 Task: Select the js-profile-visualizer.cpu-profile.table in the default binary editor.
Action: Mouse moved to (50, 635)
Screenshot: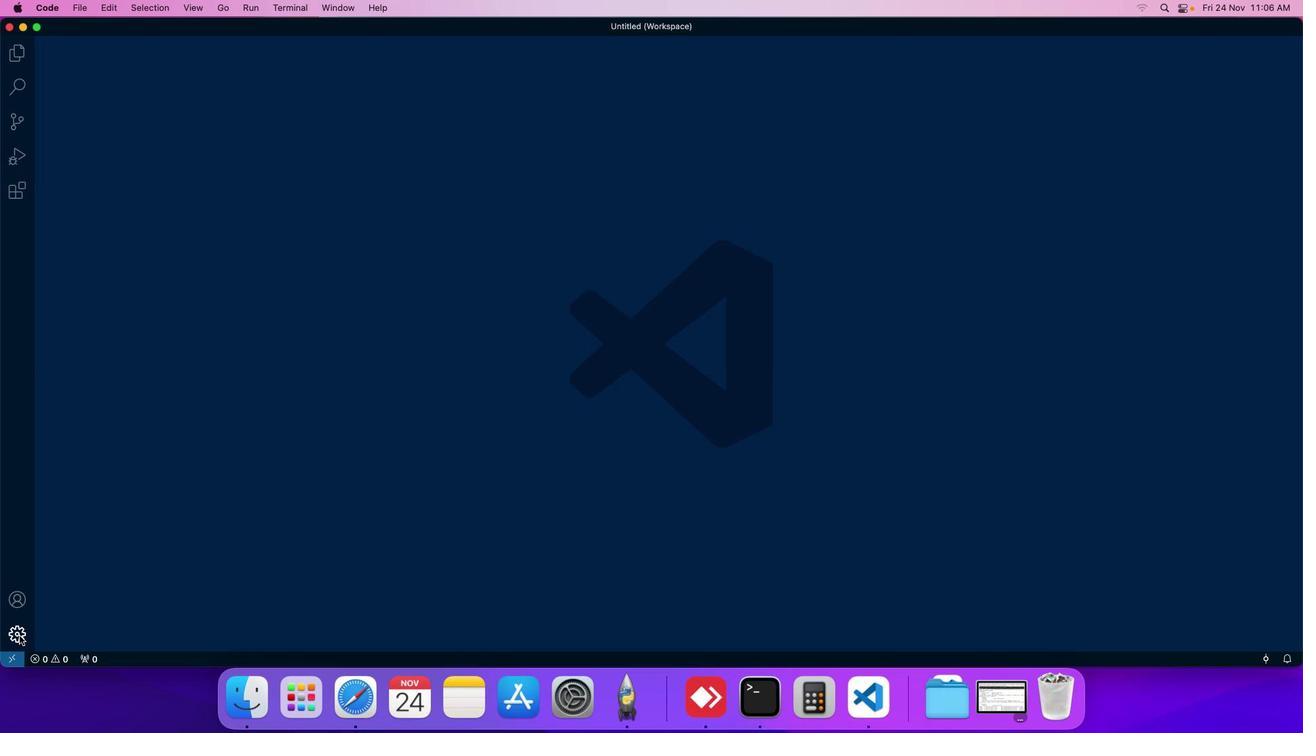 
Action: Mouse pressed left at (50, 635)
Screenshot: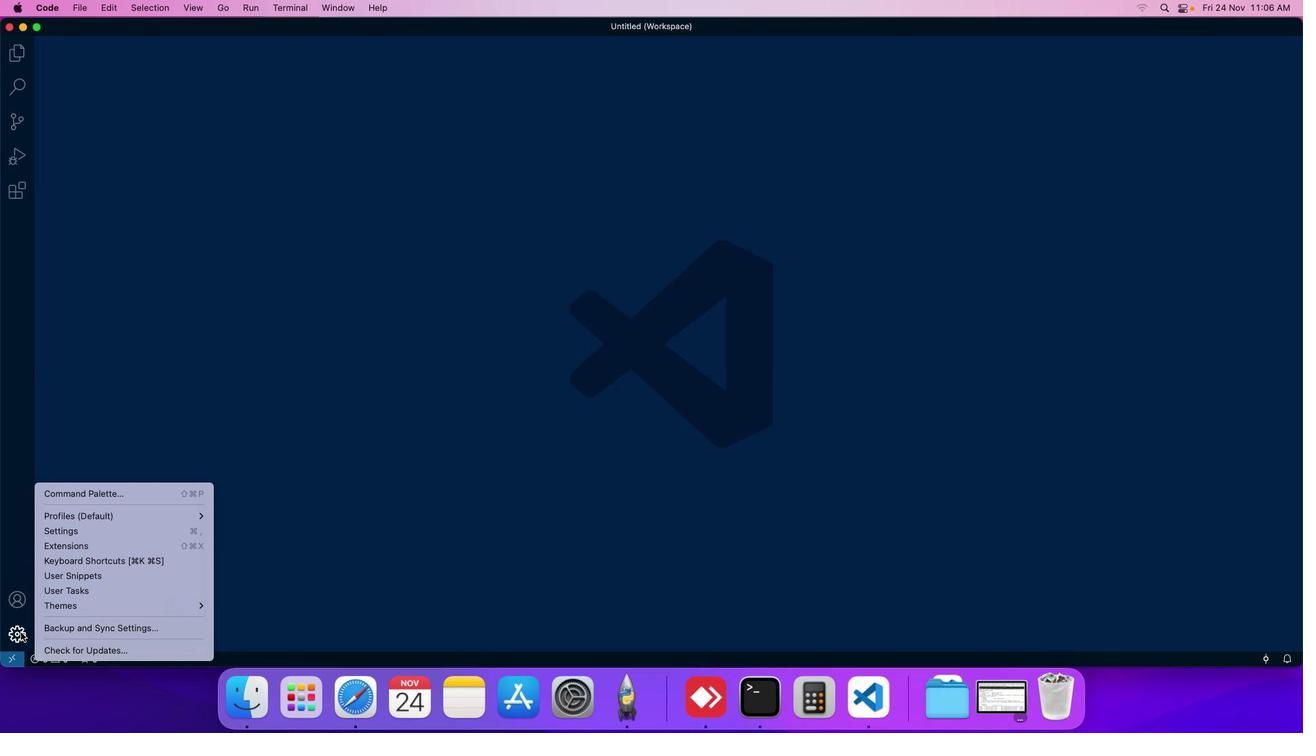 
Action: Mouse moved to (97, 541)
Screenshot: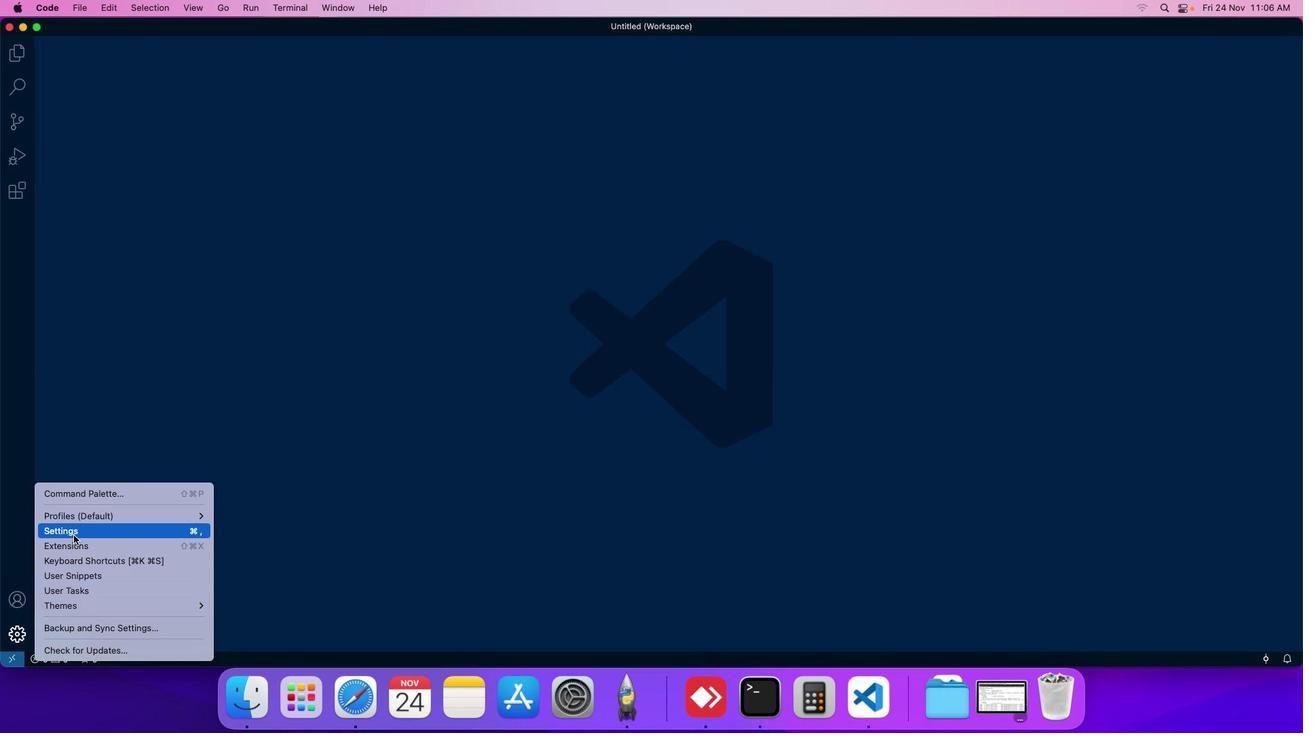 
Action: Mouse pressed left at (97, 541)
Screenshot: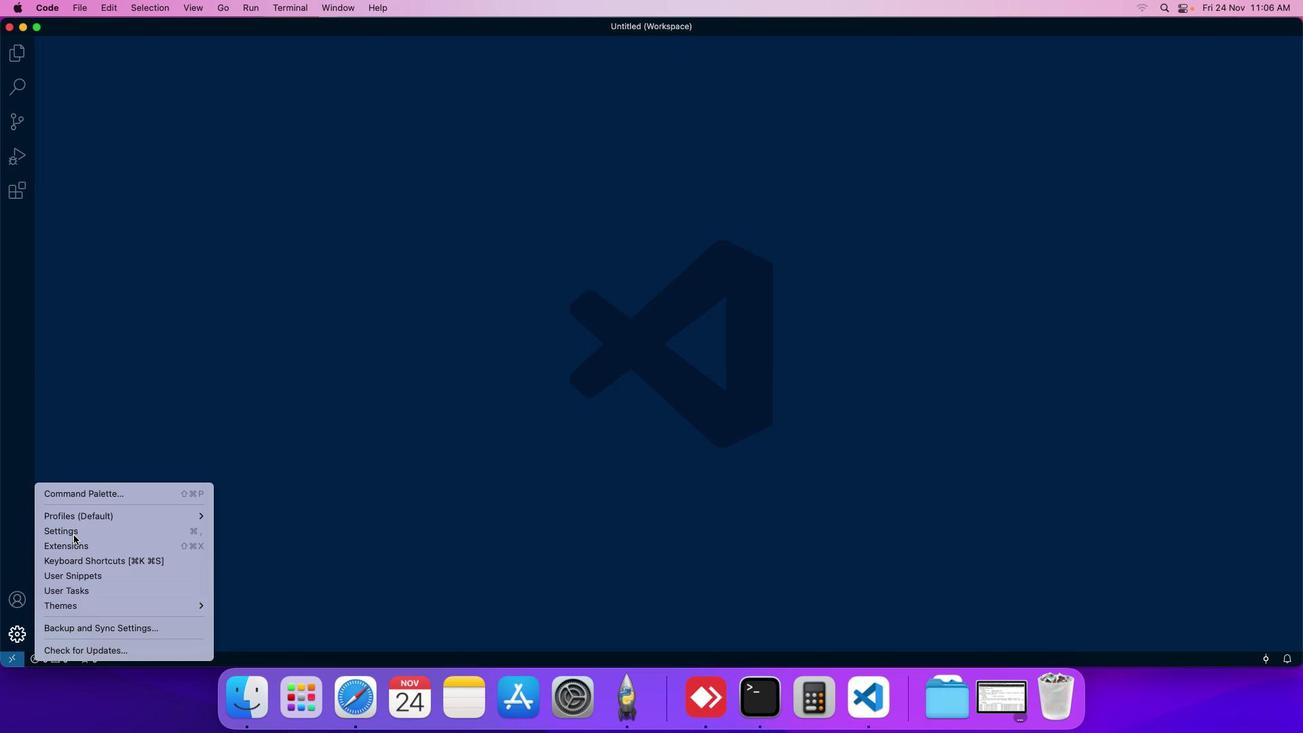 
Action: Mouse moved to (304, 198)
Screenshot: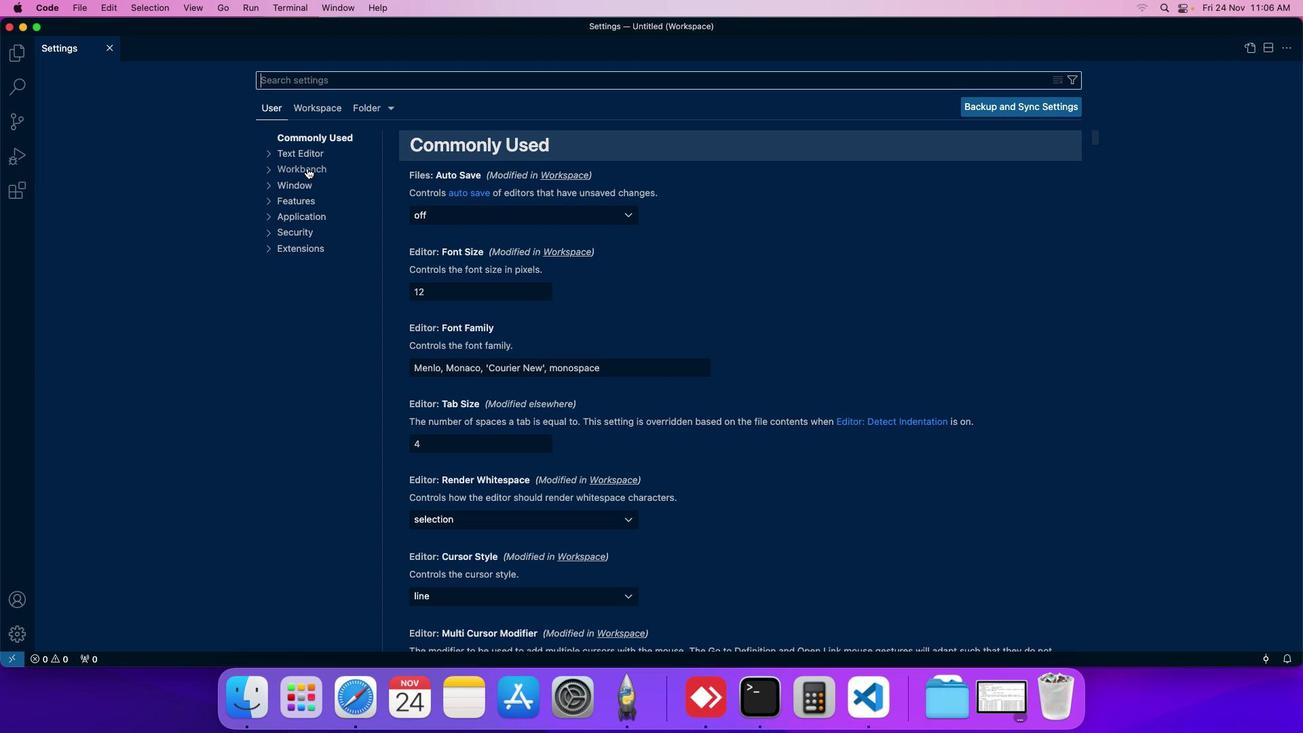 
Action: Mouse pressed left at (304, 198)
Screenshot: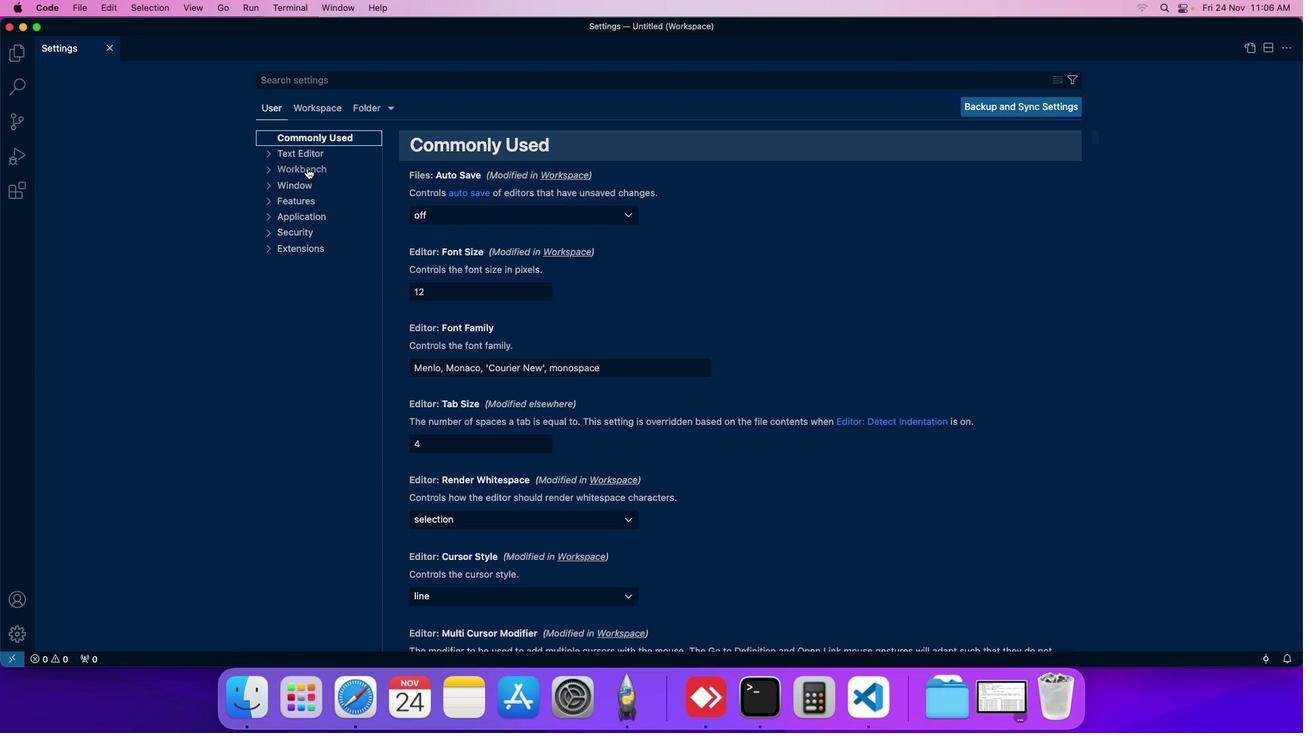 
Action: Mouse moved to (310, 241)
Screenshot: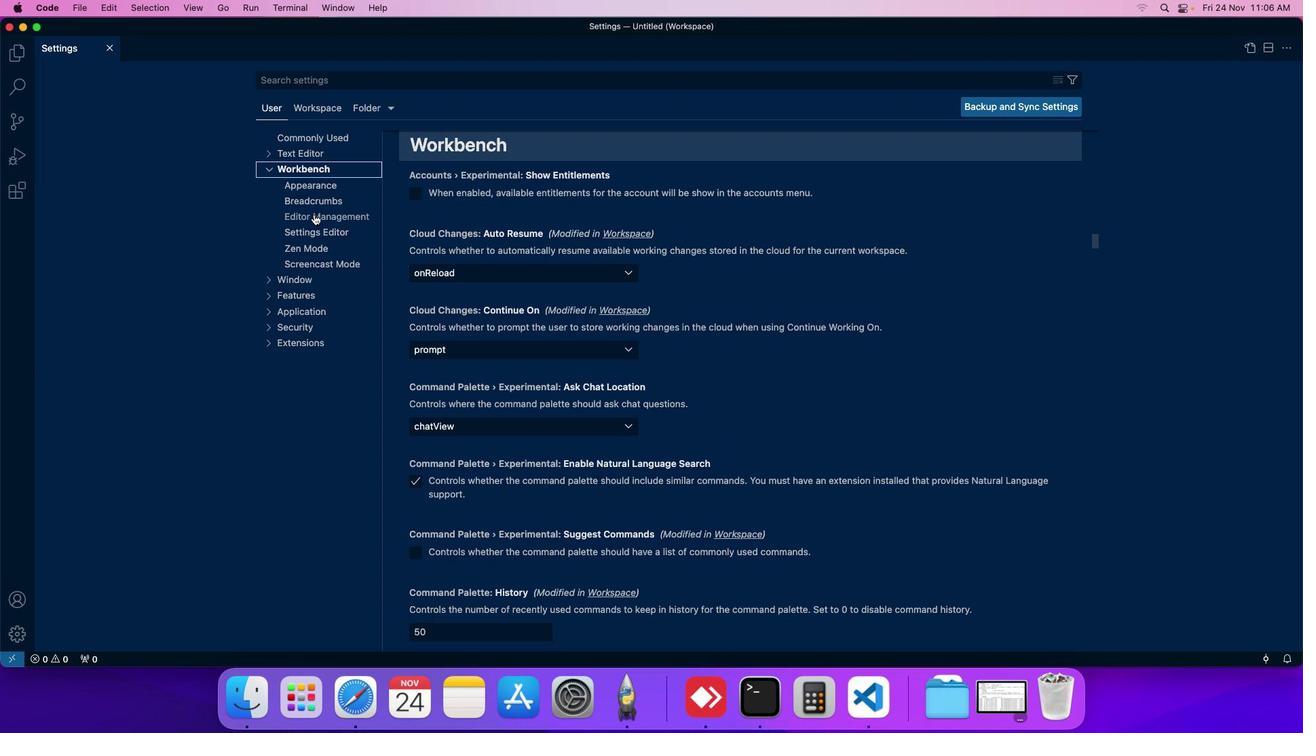 
Action: Mouse pressed left at (310, 241)
Screenshot: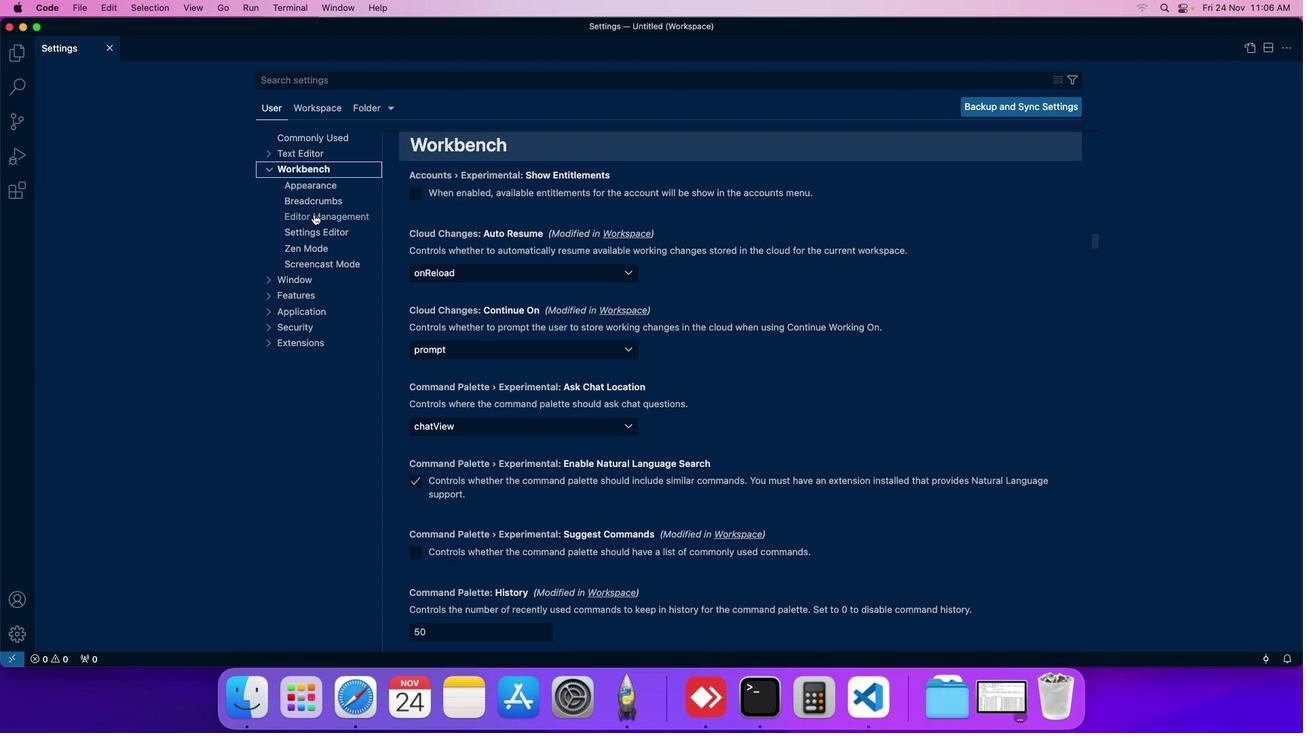 
Action: Mouse moved to (462, 304)
Screenshot: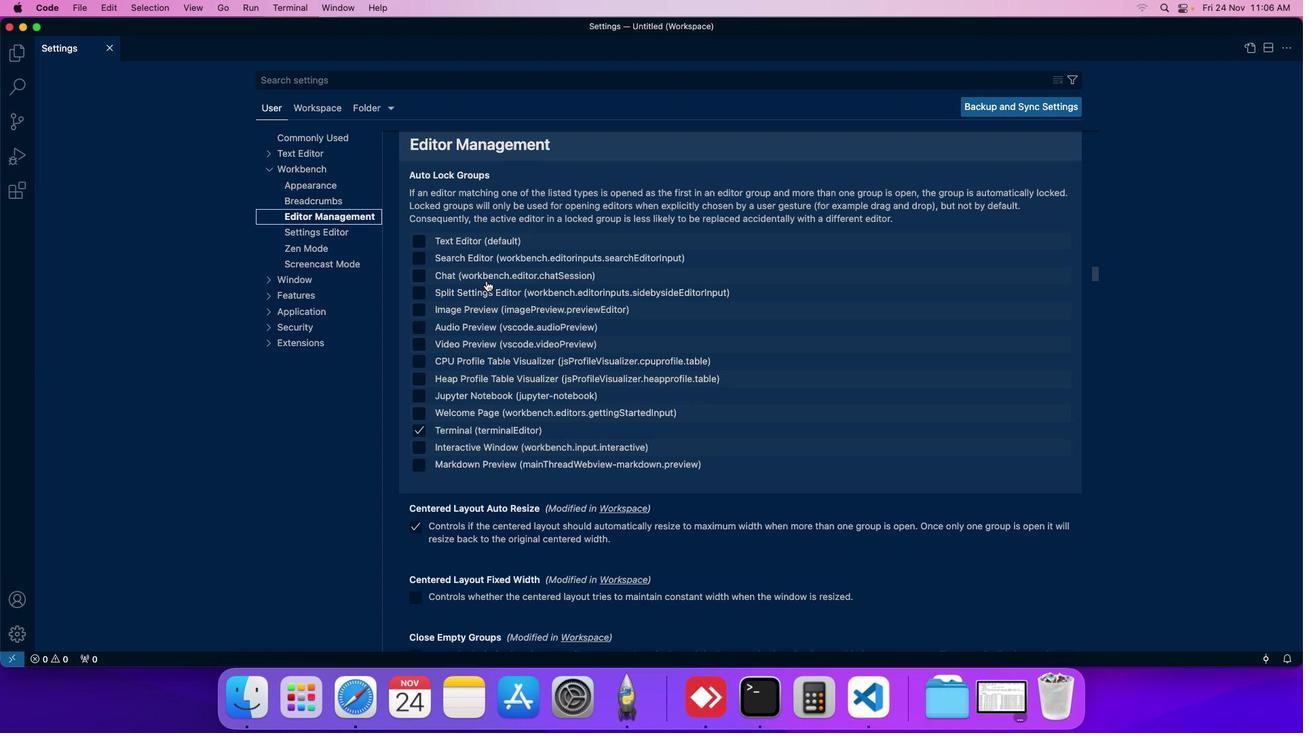 
Action: Mouse scrolled (462, 304) with delta (32, 41)
Screenshot: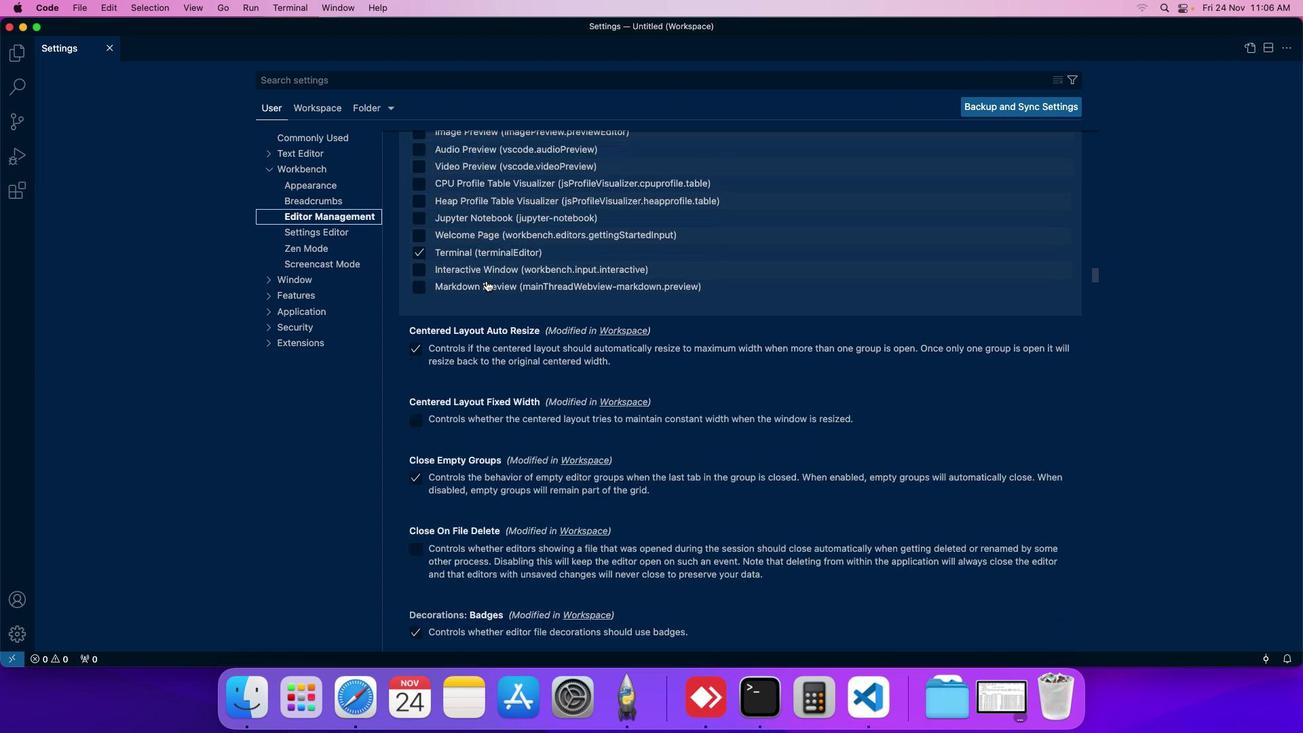 
Action: Mouse scrolled (462, 304) with delta (32, 41)
Screenshot: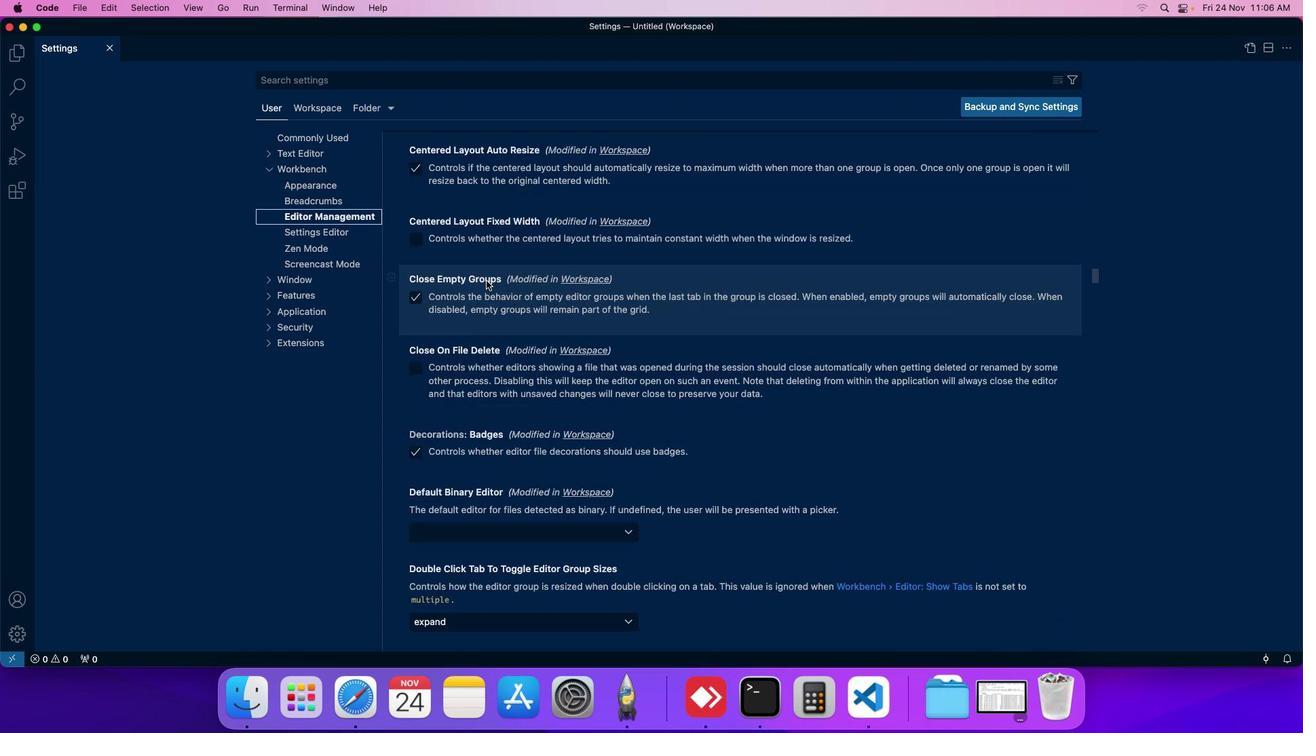 
Action: Mouse scrolled (462, 304) with delta (32, 41)
Screenshot: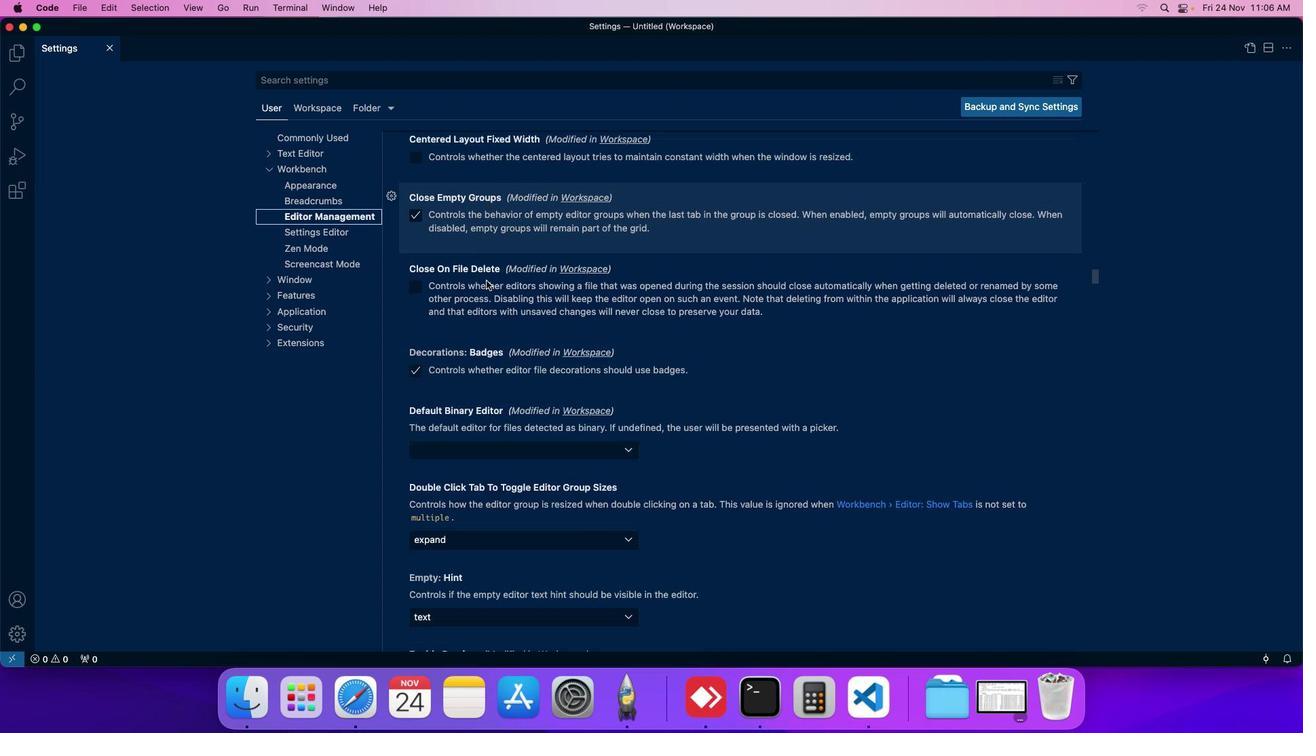 
Action: Mouse scrolled (462, 304) with delta (32, 41)
Screenshot: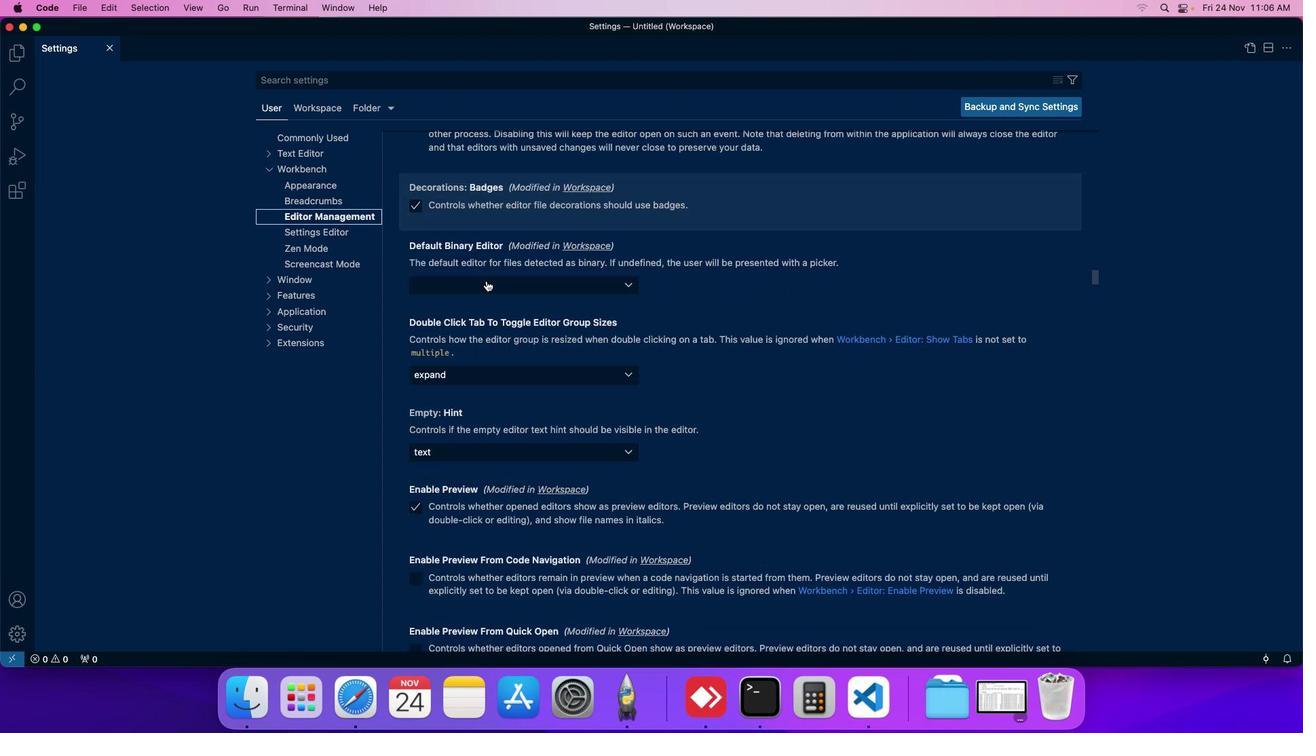 
Action: Mouse scrolled (462, 304) with delta (32, 41)
Screenshot: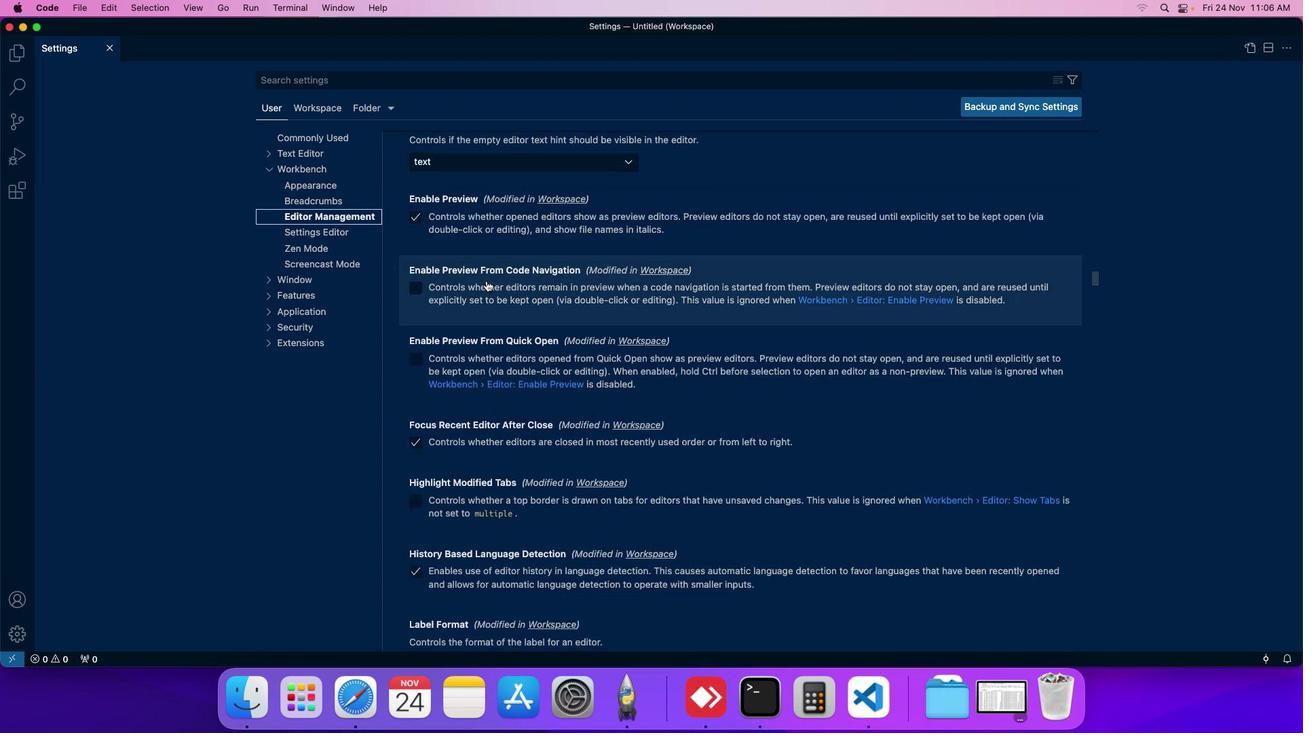 
Action: Mouse scrolled (462, 304) with delta (32, 41)
Screenshot: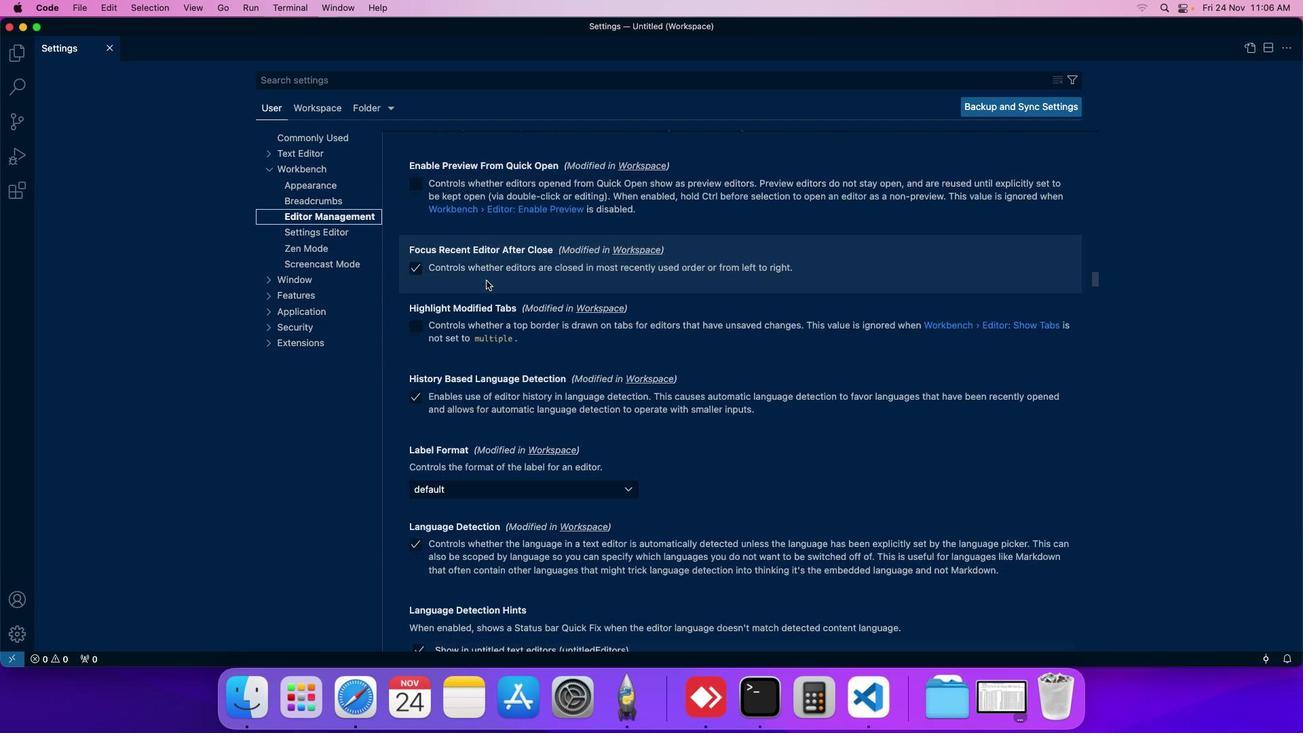 
Action: Mouse scrolled (462, 304) with delta (32, 41)
Screenshot: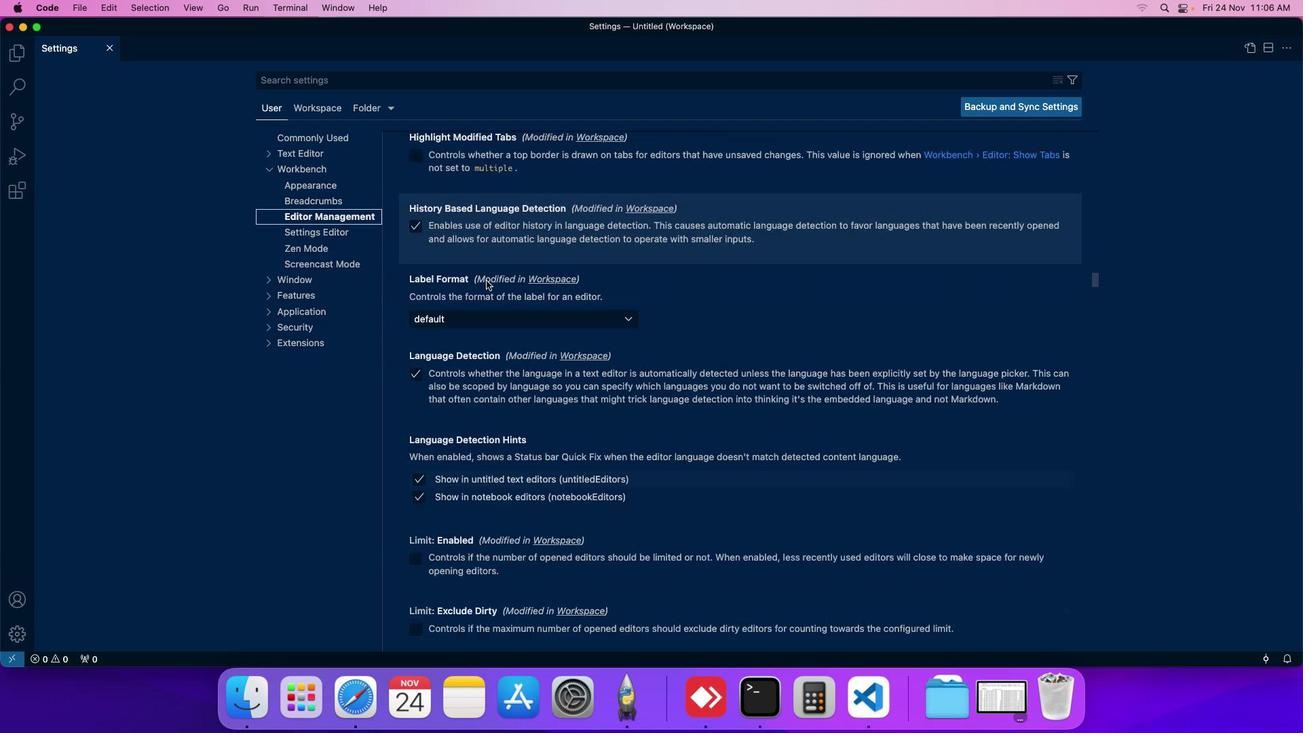 
Action: Mouse scrolled (462, 304) with delta (32, 41)
Screenshot: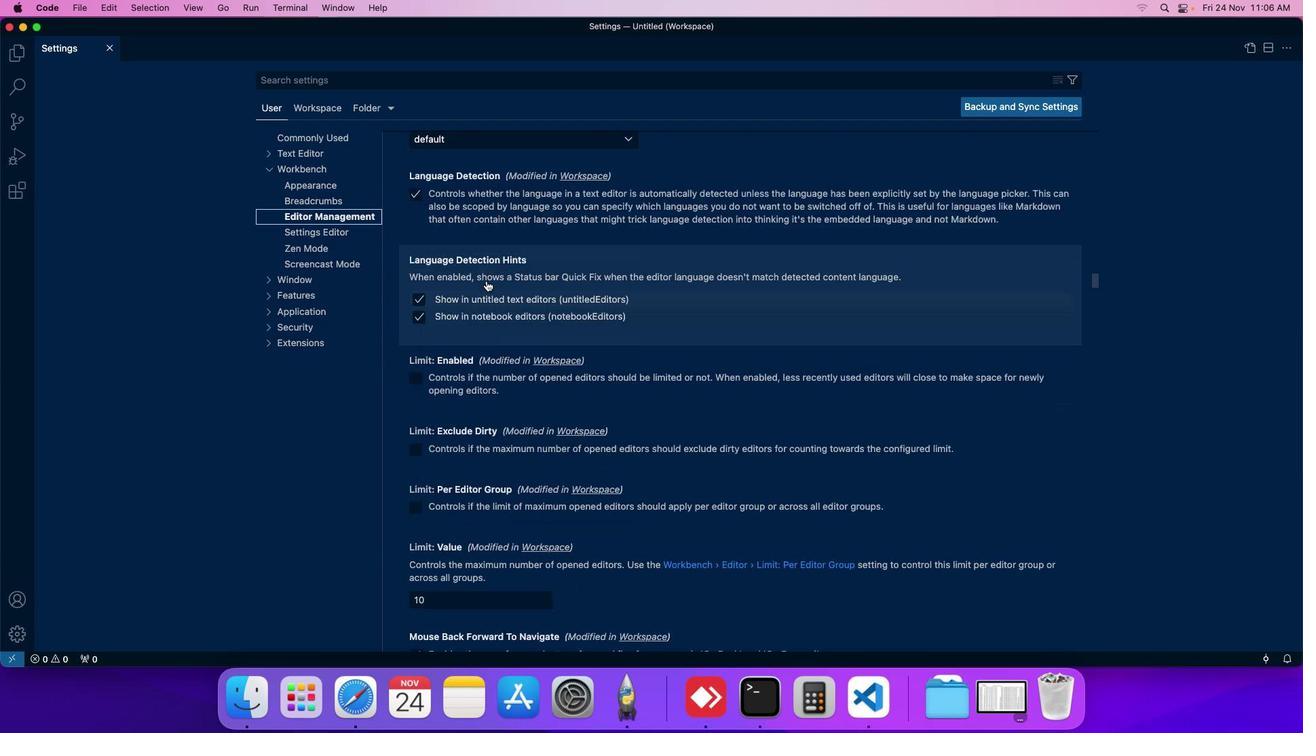 
Action: Mouse scrolled (462, 304) with delta (32, 41)
Screenshot: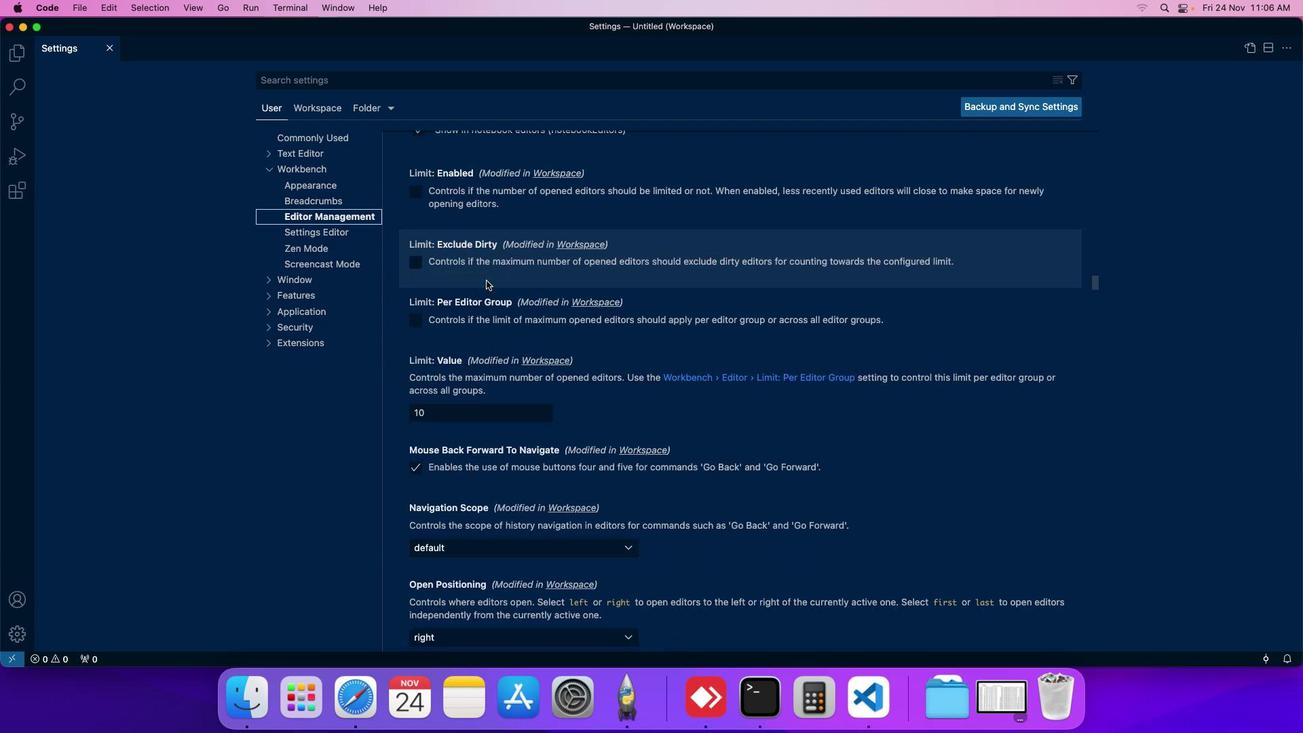 
Action: Mouse scrolled (462, 304) with delta (32, 41)
Screenshot: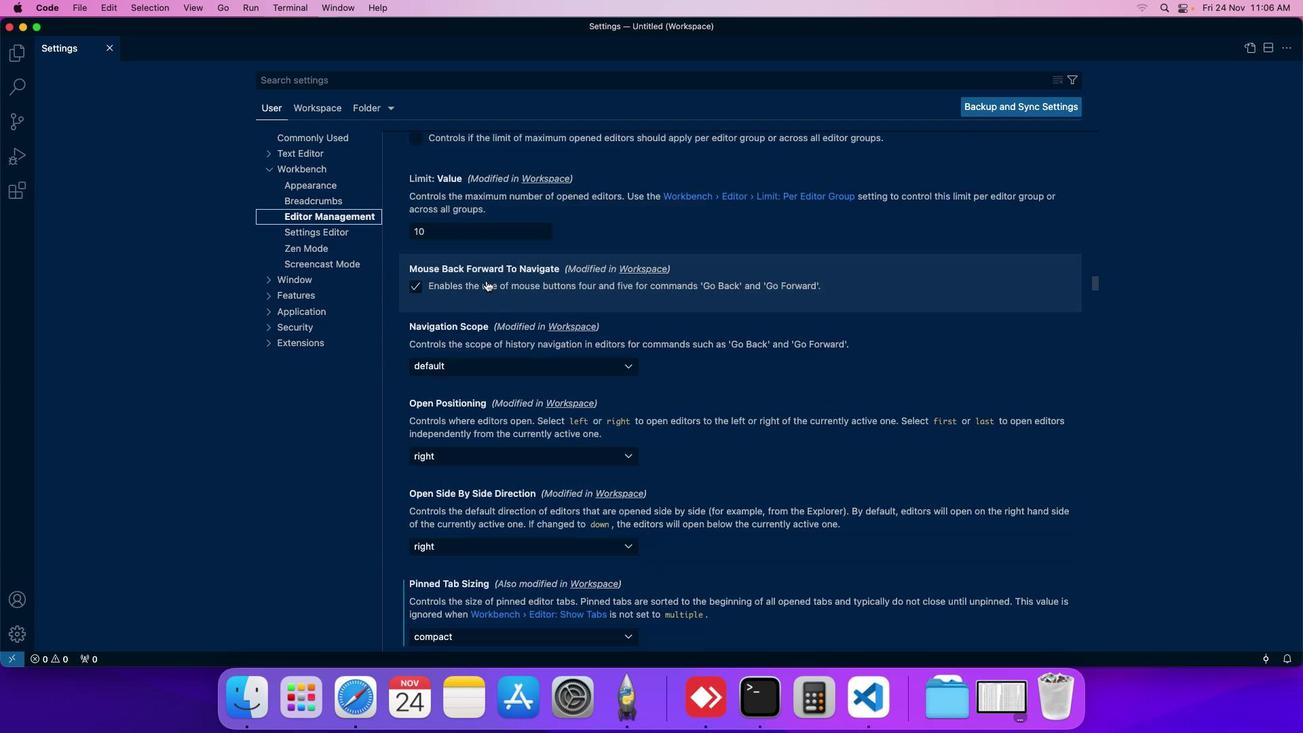 
Action: Mouse scrolled (462, 304) with delta (32, 41)
Screenshot: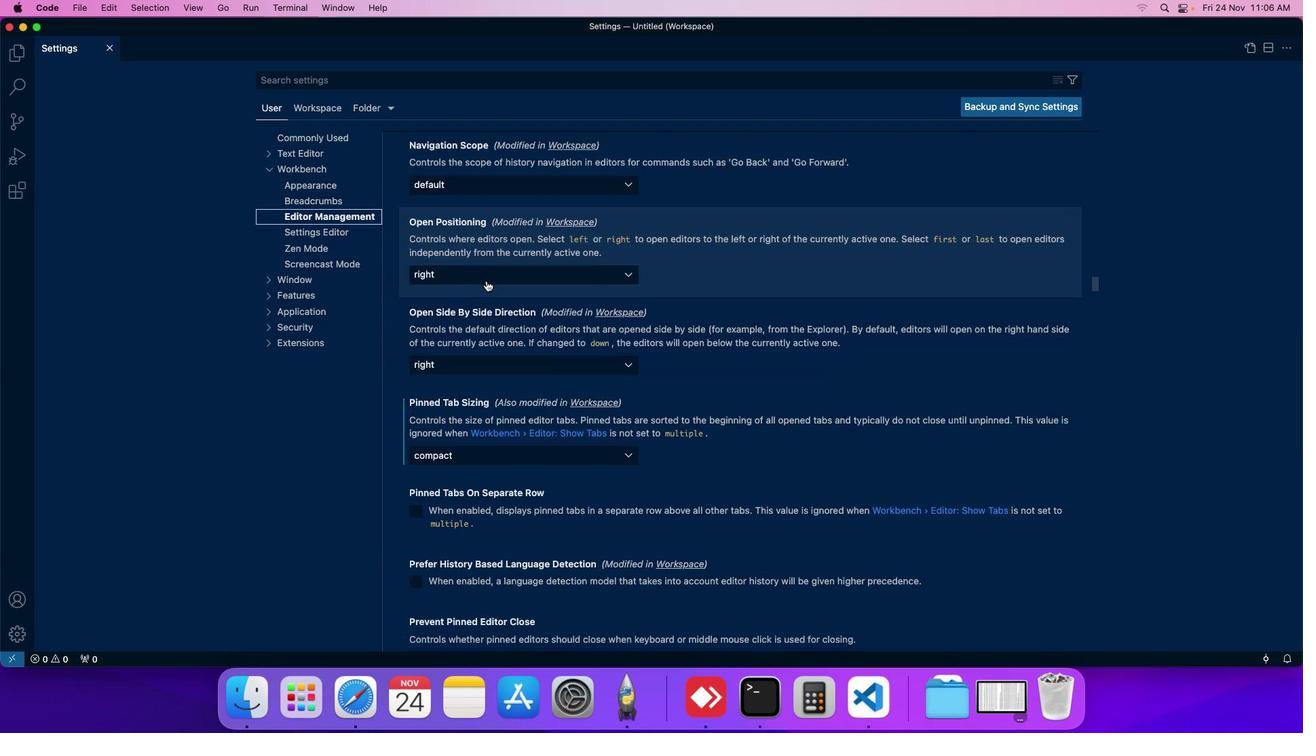 
Action: Mouse scrolled (462, 304) with delta (32, 41)
Screenshot: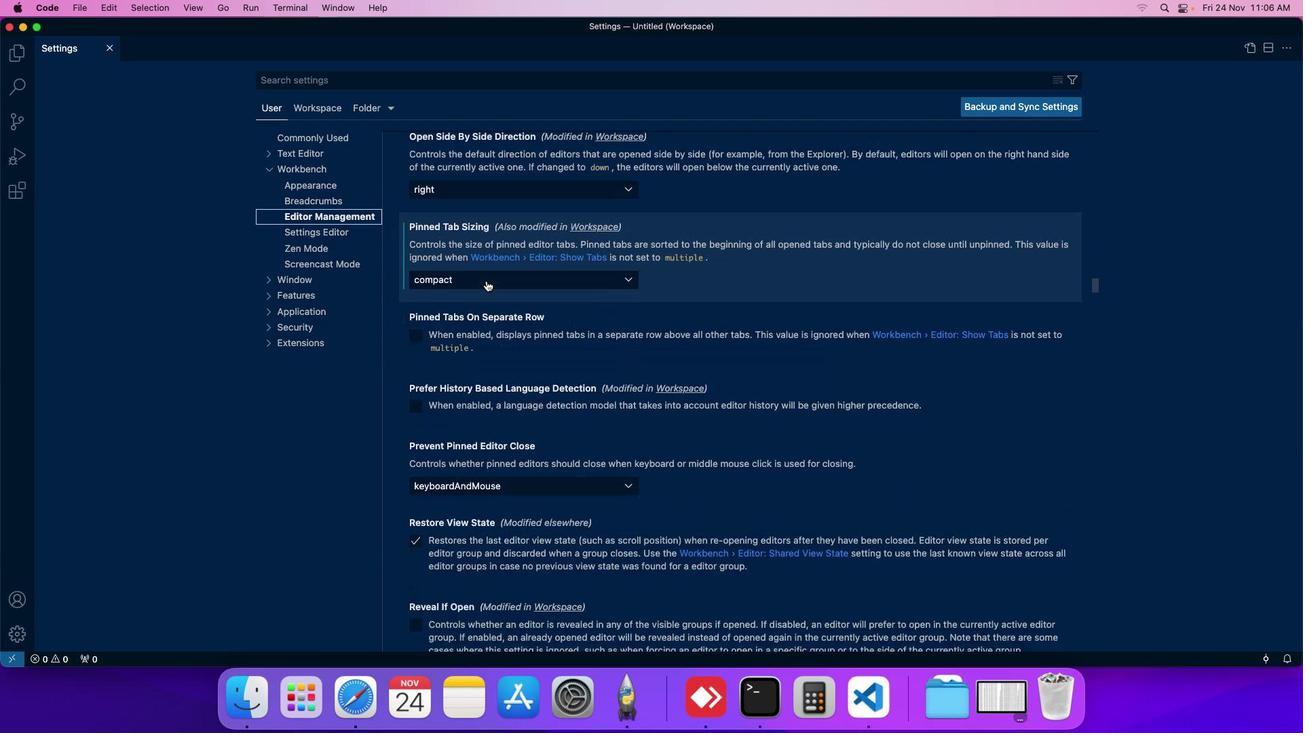 
Action: Mouse scrolled (462, 304) with delta (32, 41)
Screenshot: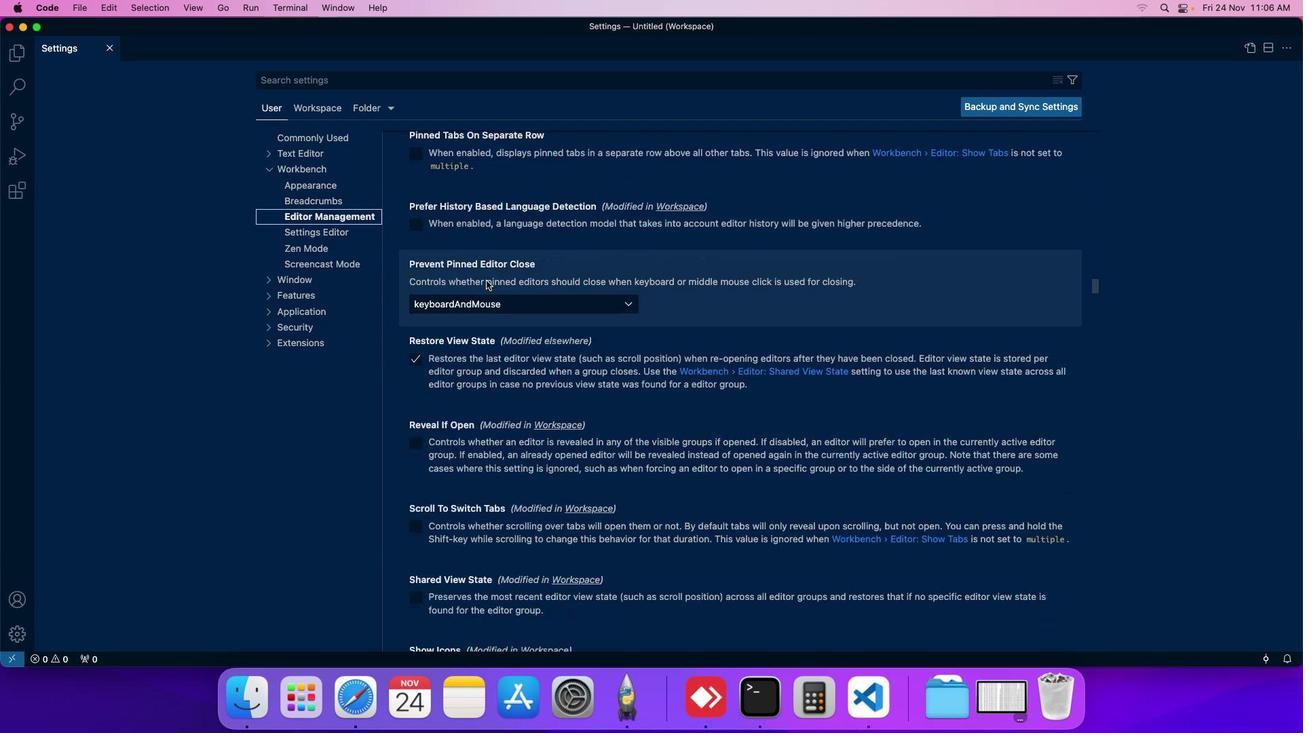 
Action: Mouse scrolled (462, 304) with delta (32, 41)
Screenshot: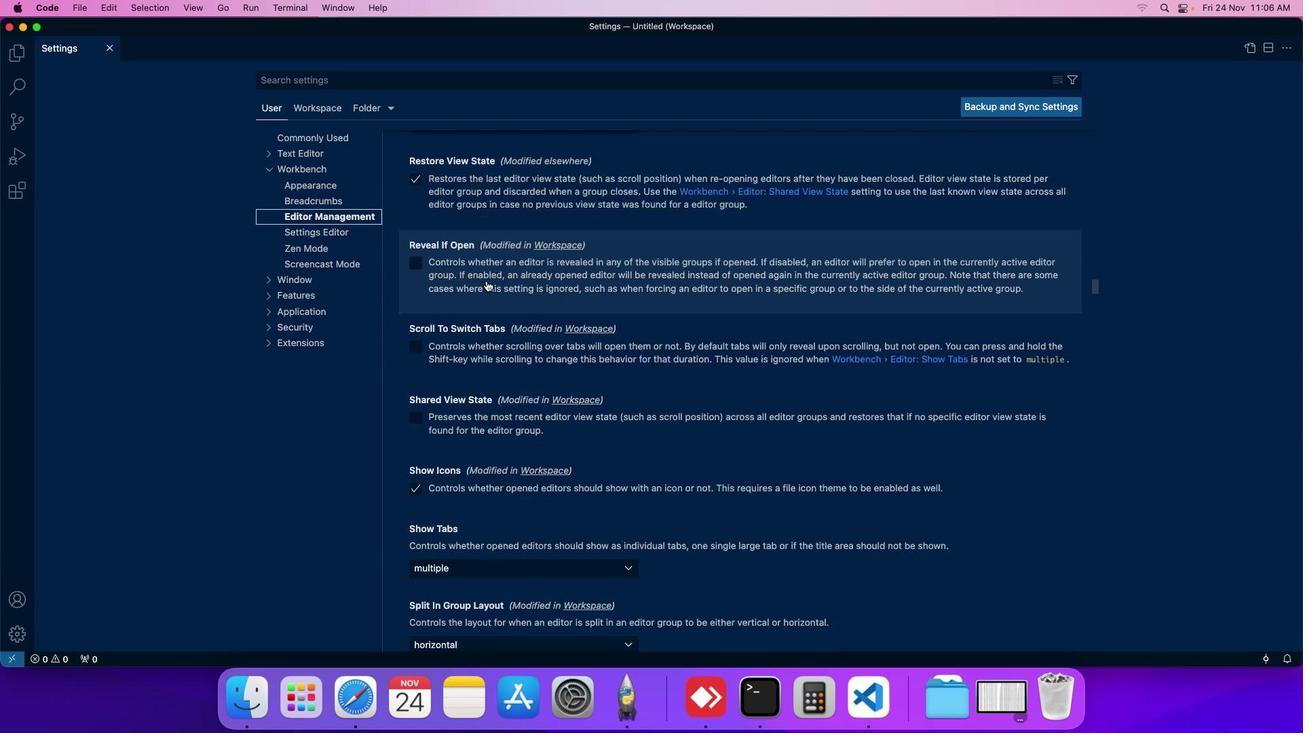 
Action: Mouse scrolled (462, 304) with delta (32, 41)
Screenshot: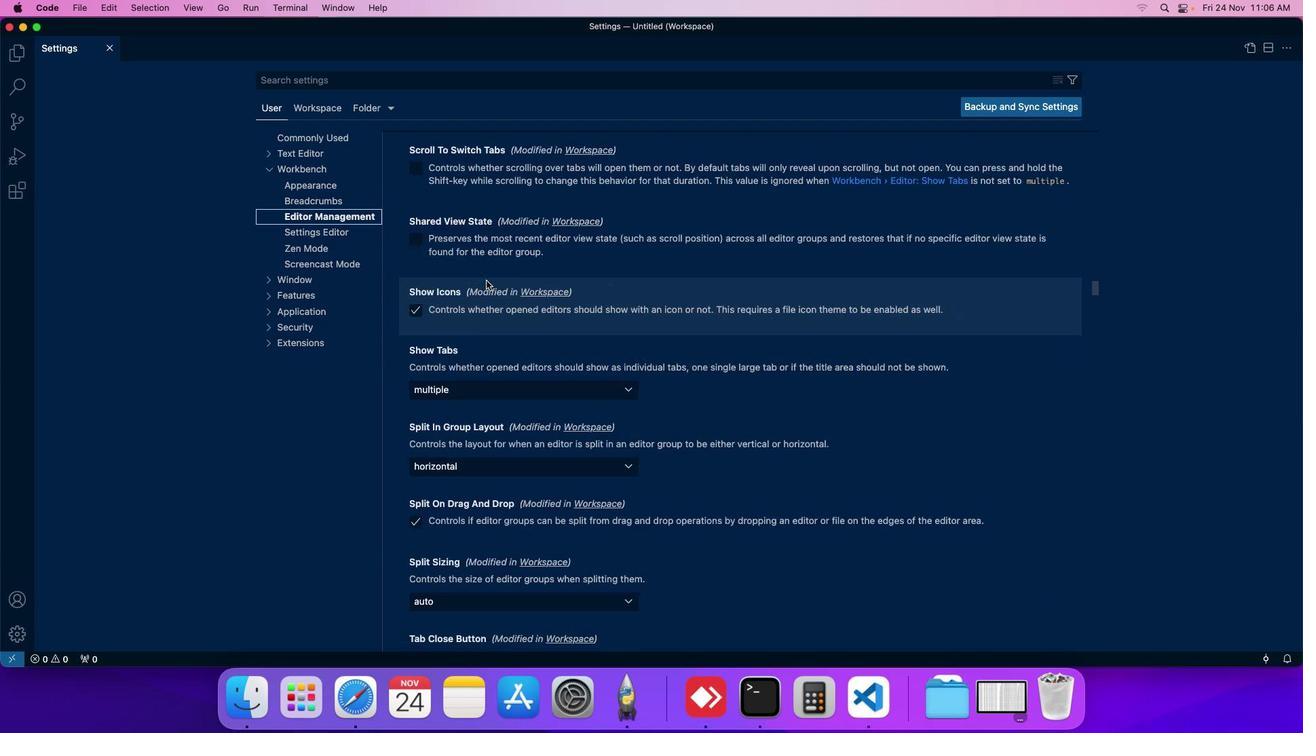 
Action: Mouse scrolled (462, 304) with delta (32, 41)
Screenshot: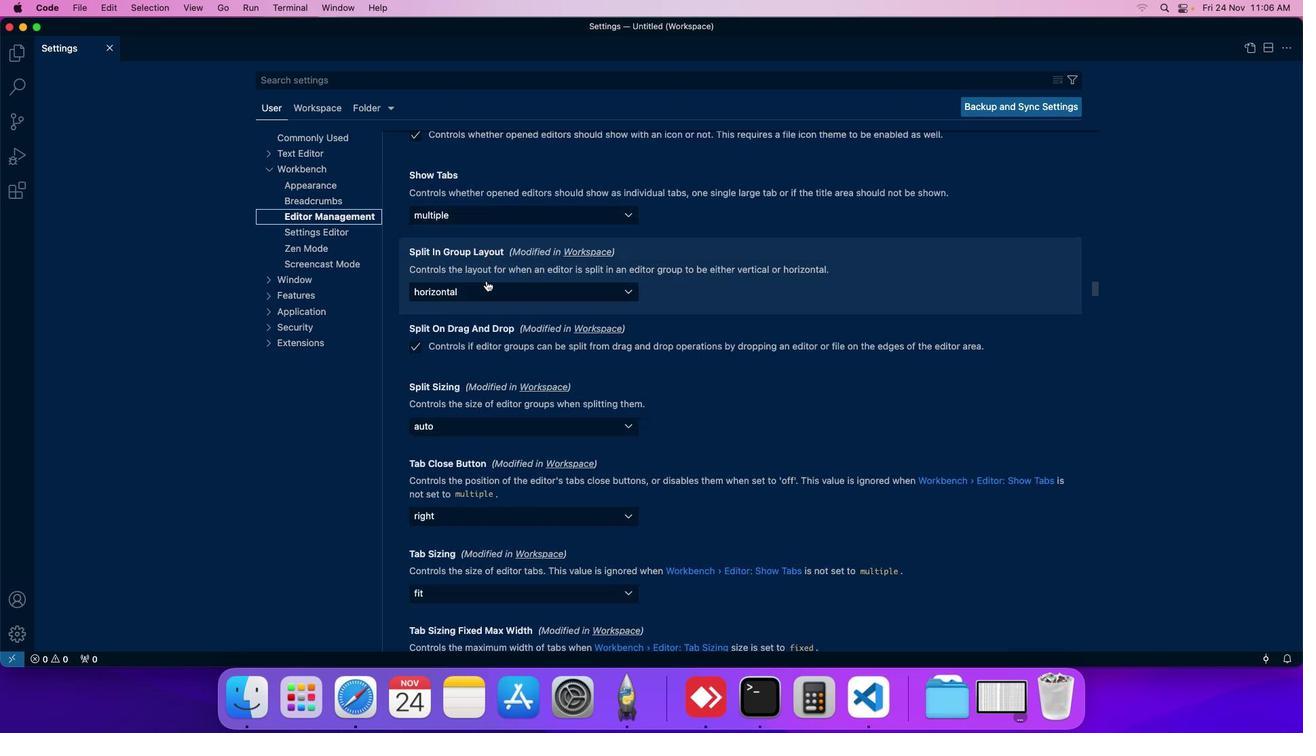 
Action: Mouse scrolled (462, 304) with delta (32, 41)
Screenshot: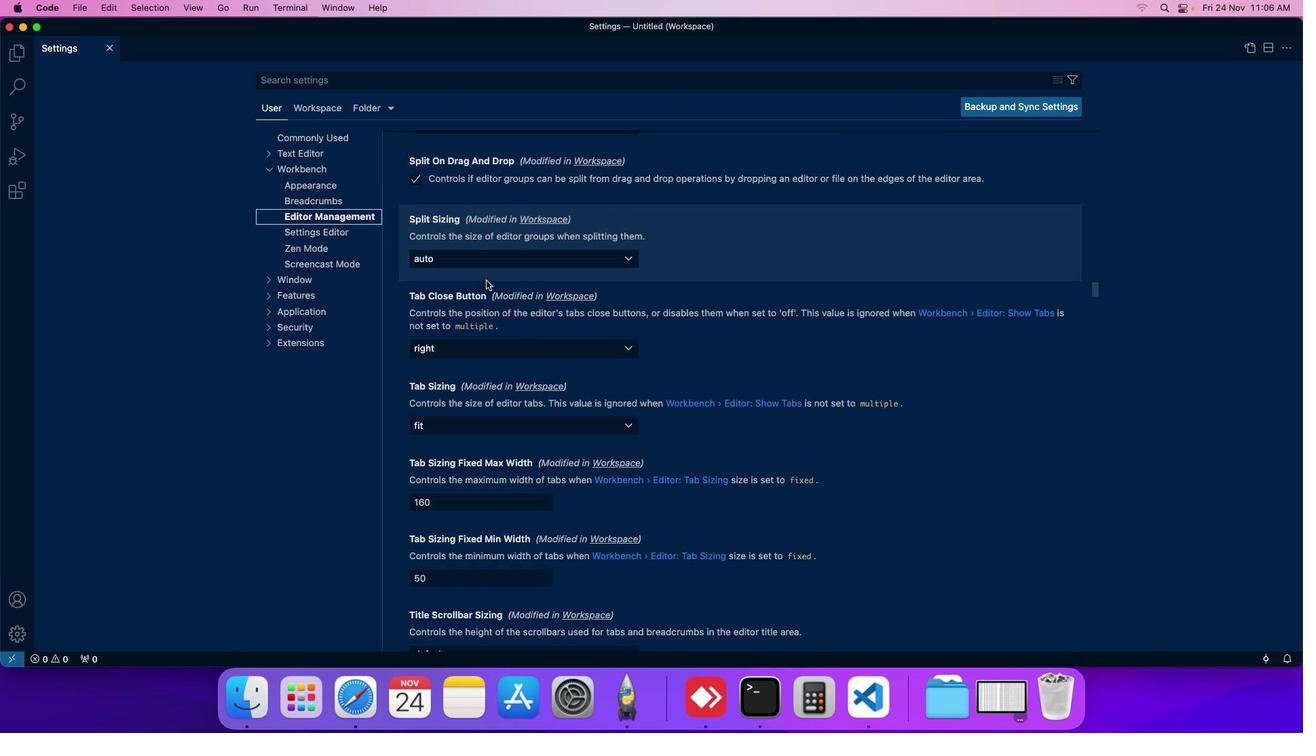 
Action: Mouse scrolled (462, 304) with delta (32, 42)
Screenshot: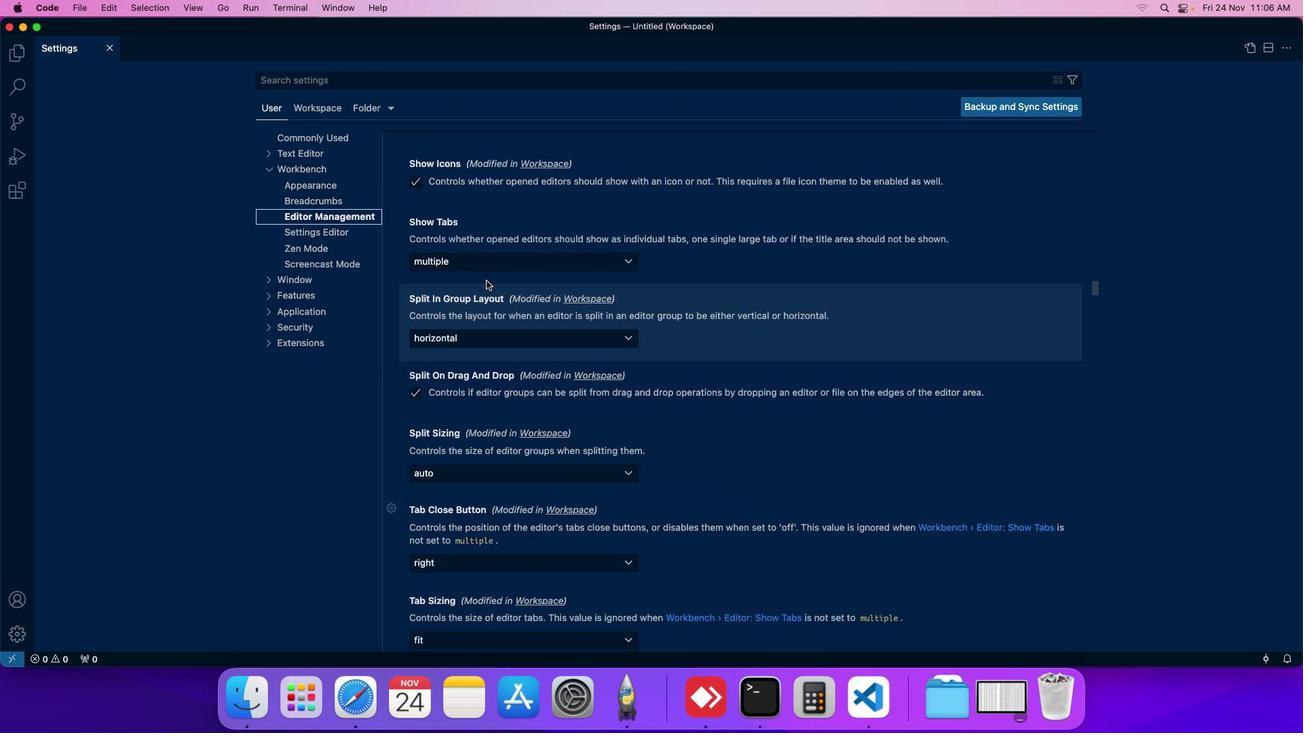 
Action: Mouse scrolled (462, 304) with delta (32, 42)
Screenshot: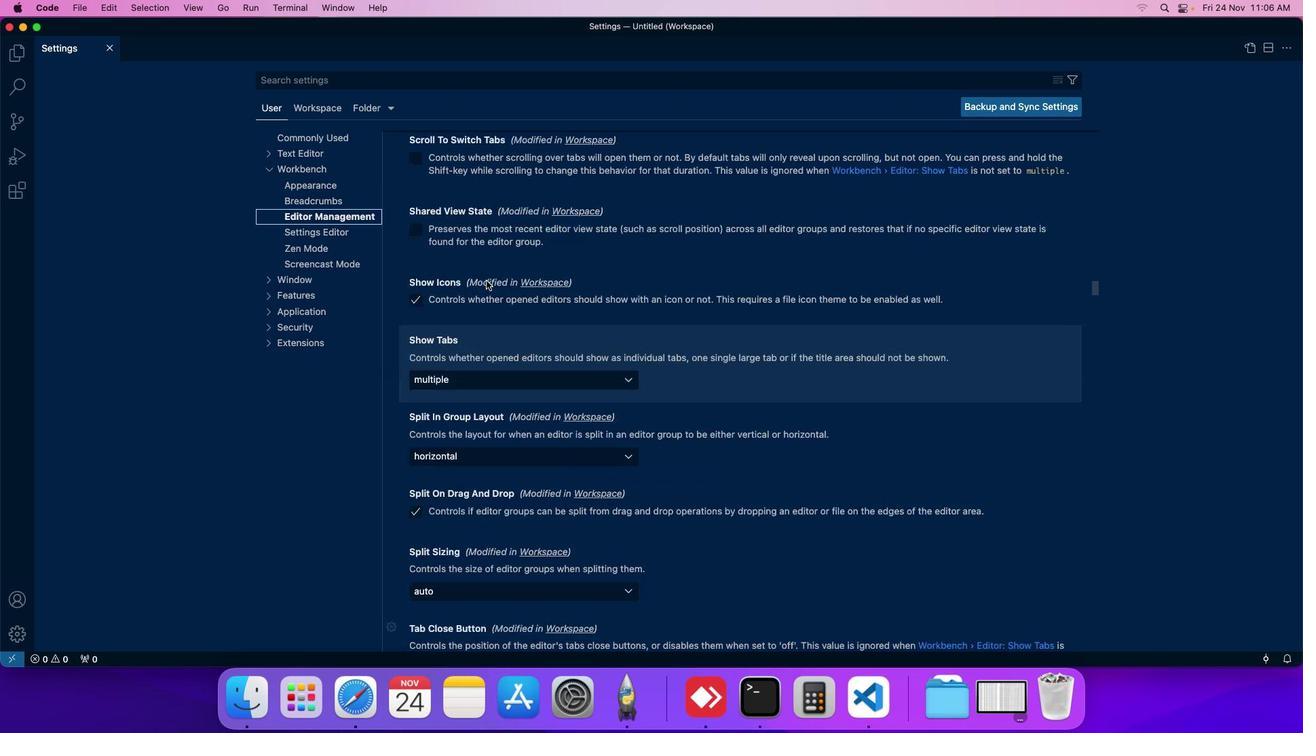 
Action: Mouse scrolled (462, 304) with delta (32, 42)
Screenshot: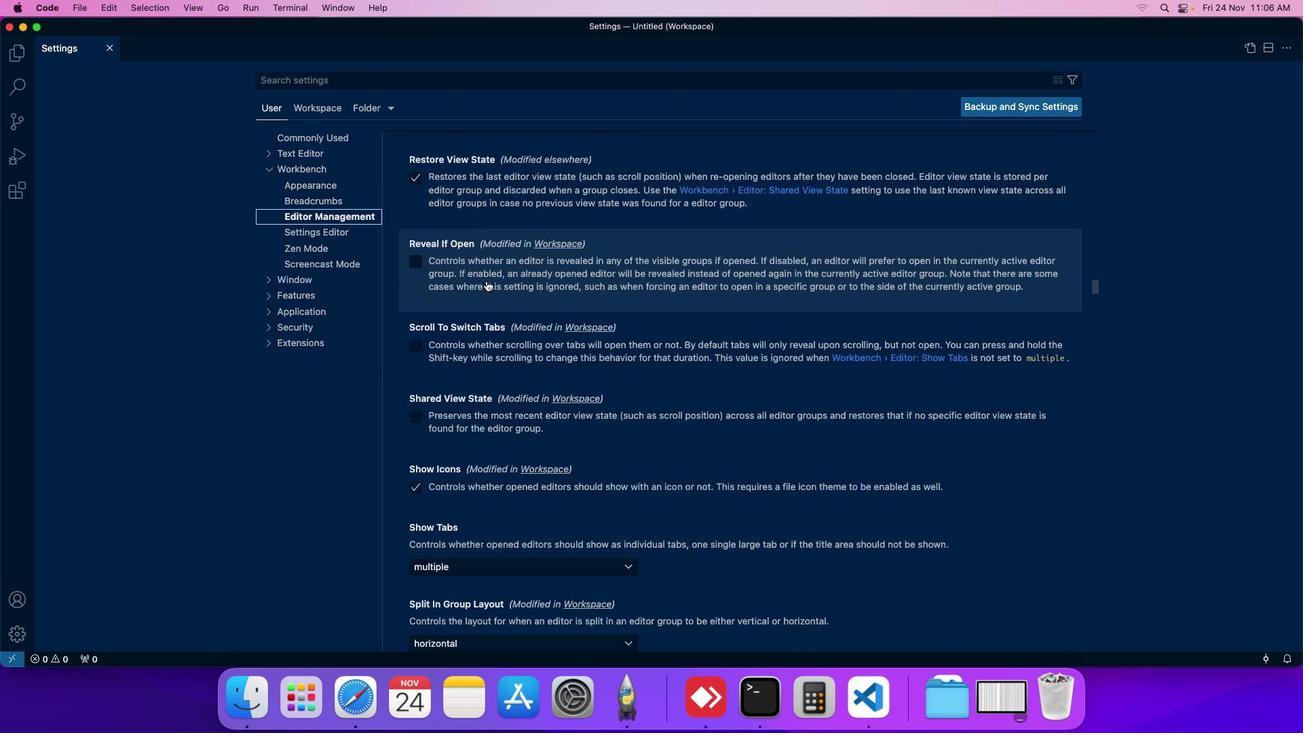 
Action: Mouse scrolled (462, 304) with delta (32, 42)
Screenshot: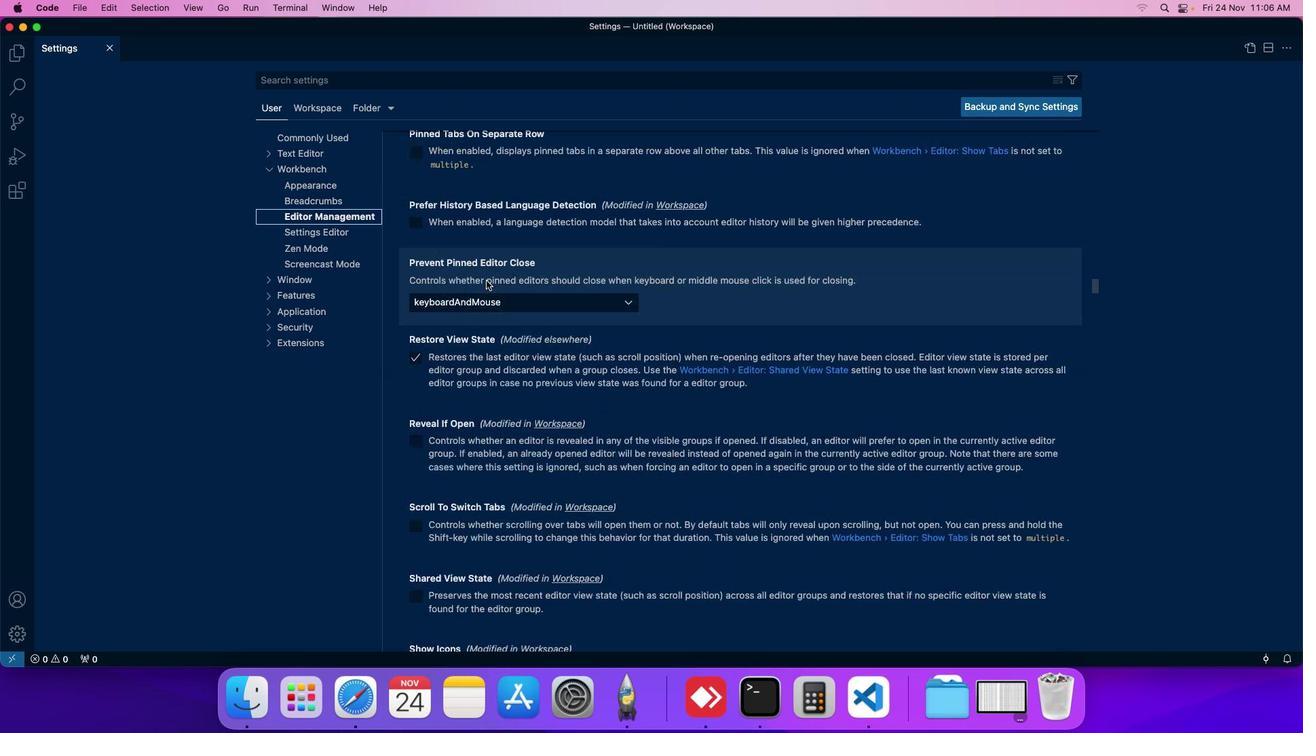 
Action: Mouse scrolled (462, 304) with delta (32, 42)
Screenshot: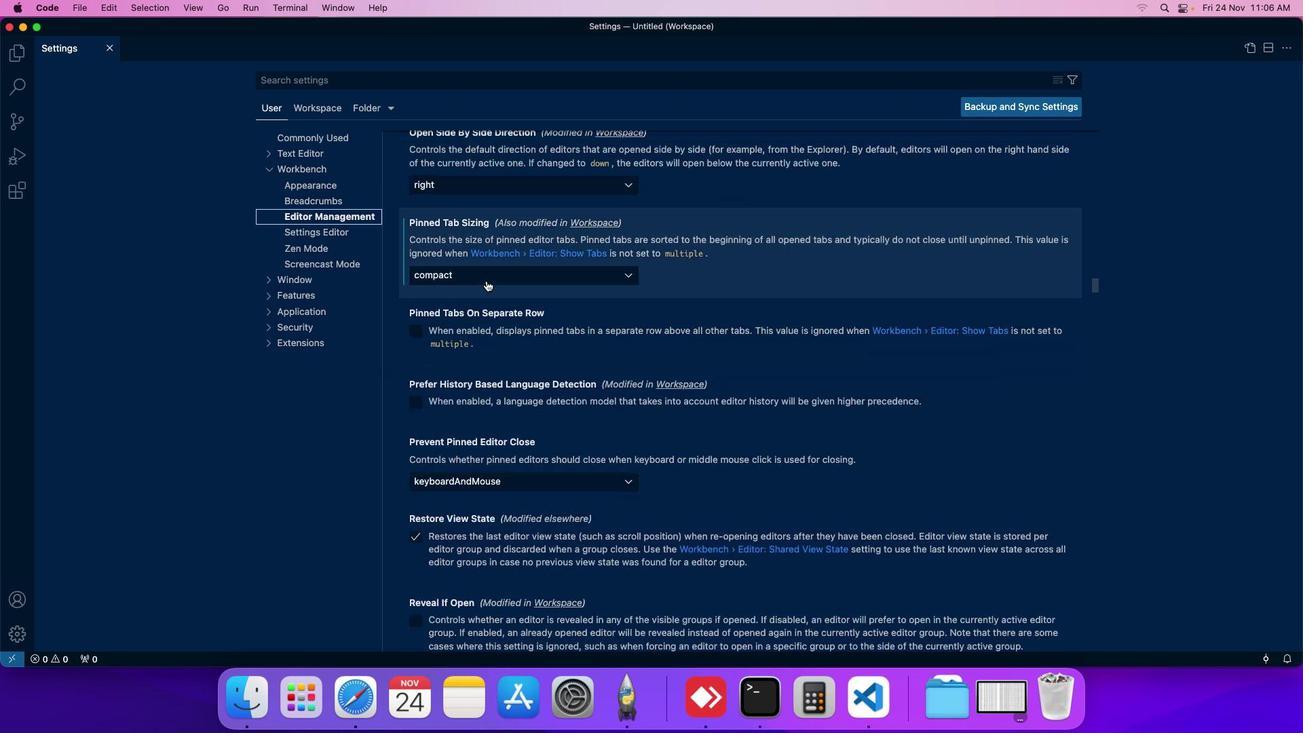
Action: Mouse scrolled (462, 304) with delta (32, 42)
Screenshot: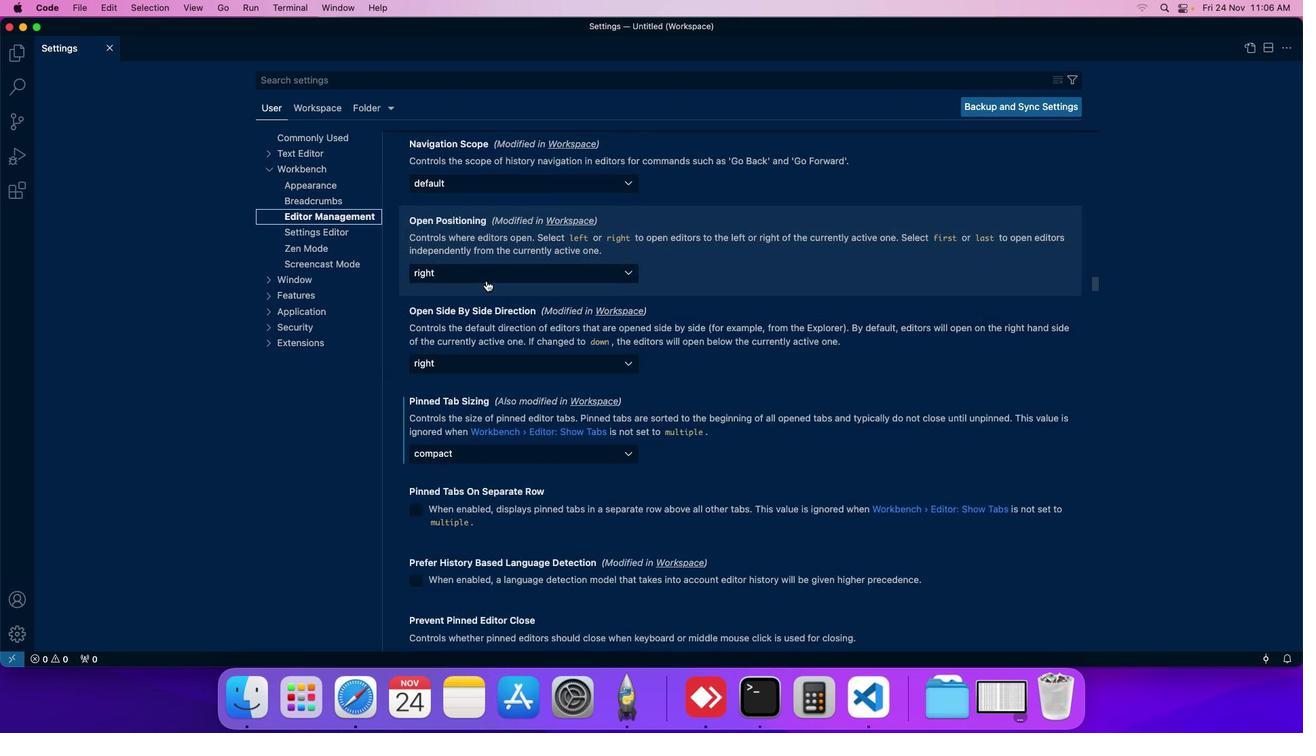
Action: Mouse scrolled (462, 304) with delta (32, 42)
Screenshot: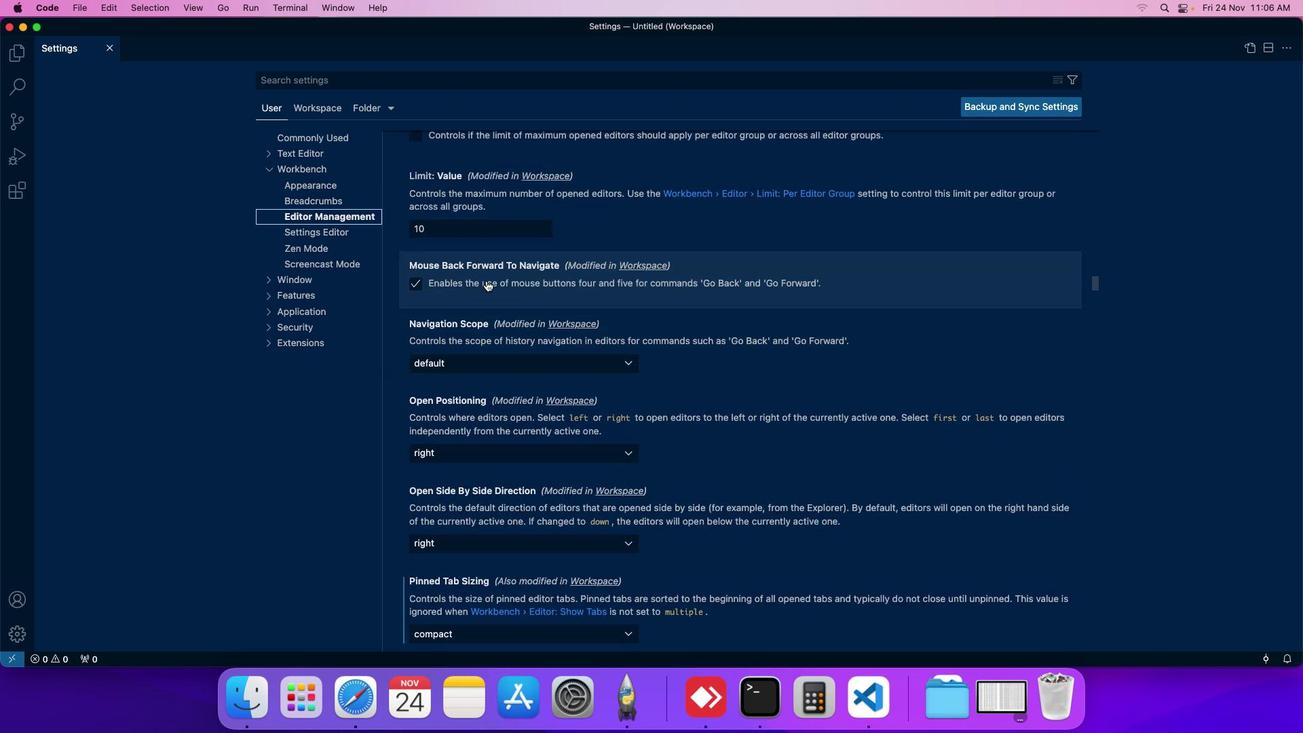
Action: Mouse scrolled (462, 304) with delta (32, 42)
Screenshot: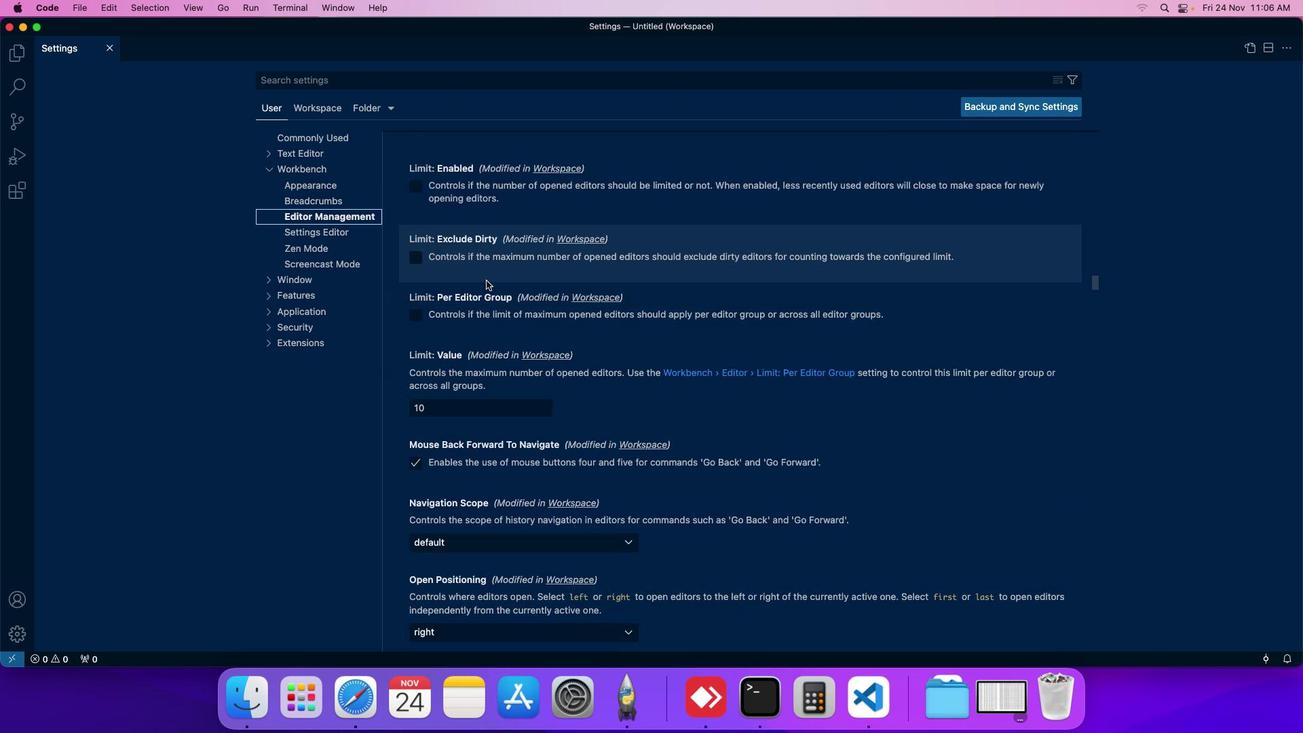 
Action: Mouse scrolled (462, 304) with delta (32, 42)
Screenshot: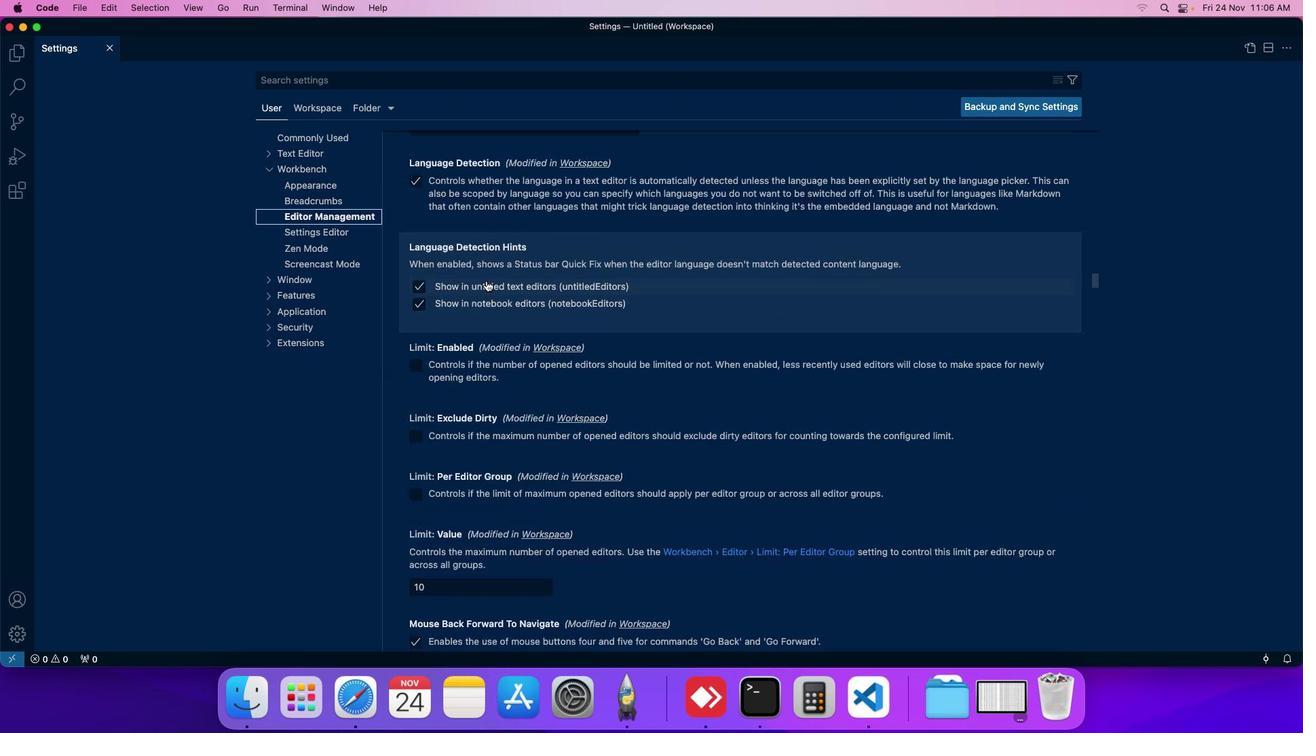 
Action: Mouse scrolled (462, 304) with delta (32, 42)
Screenshot: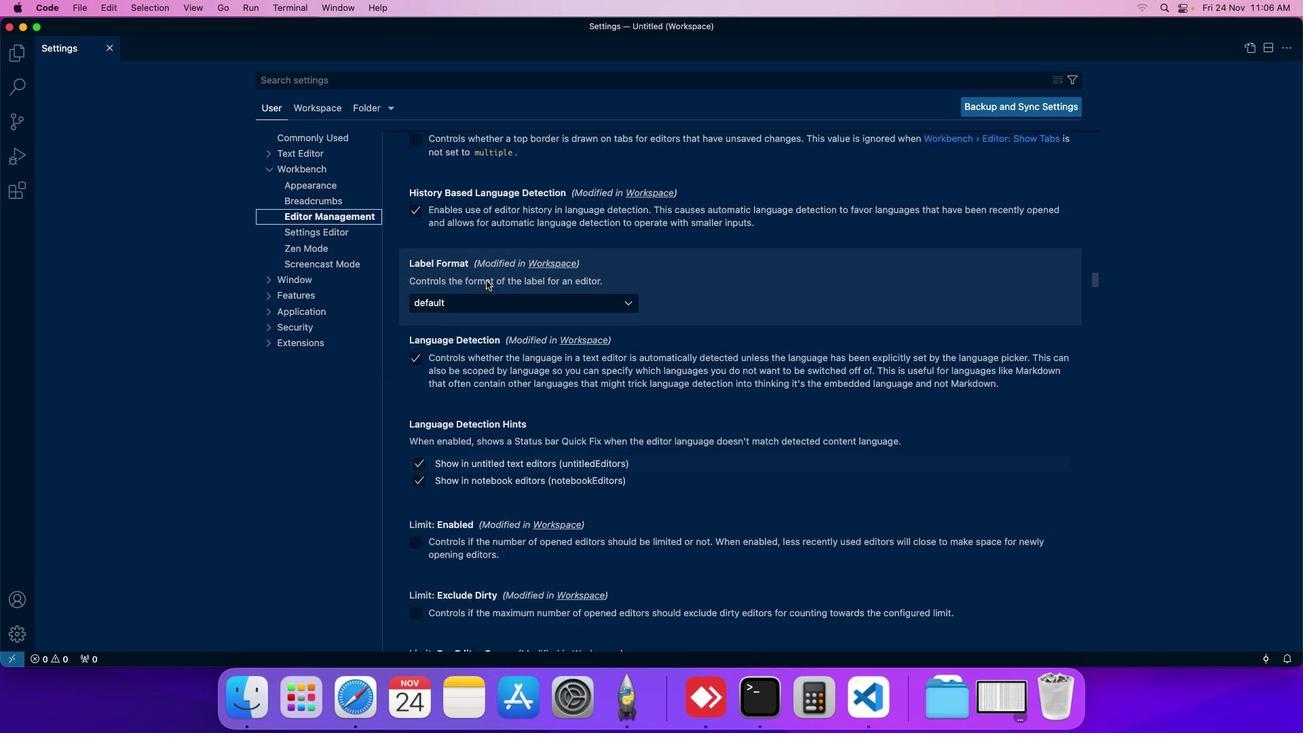
Action: Mouse scrolled (462, 304) with delta (32, 42)
Screenshot: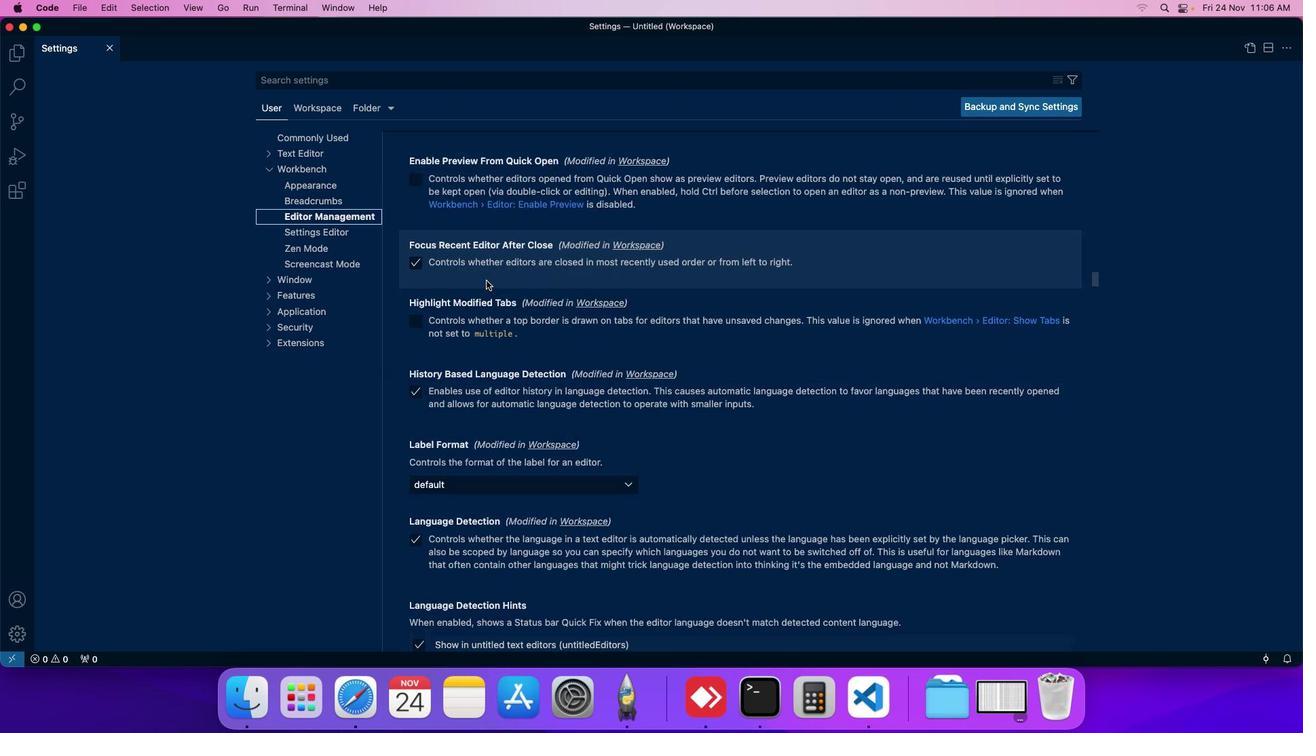 
Action: Mouse scrolled (462, 304) with delta (32, 42)
Screenshot: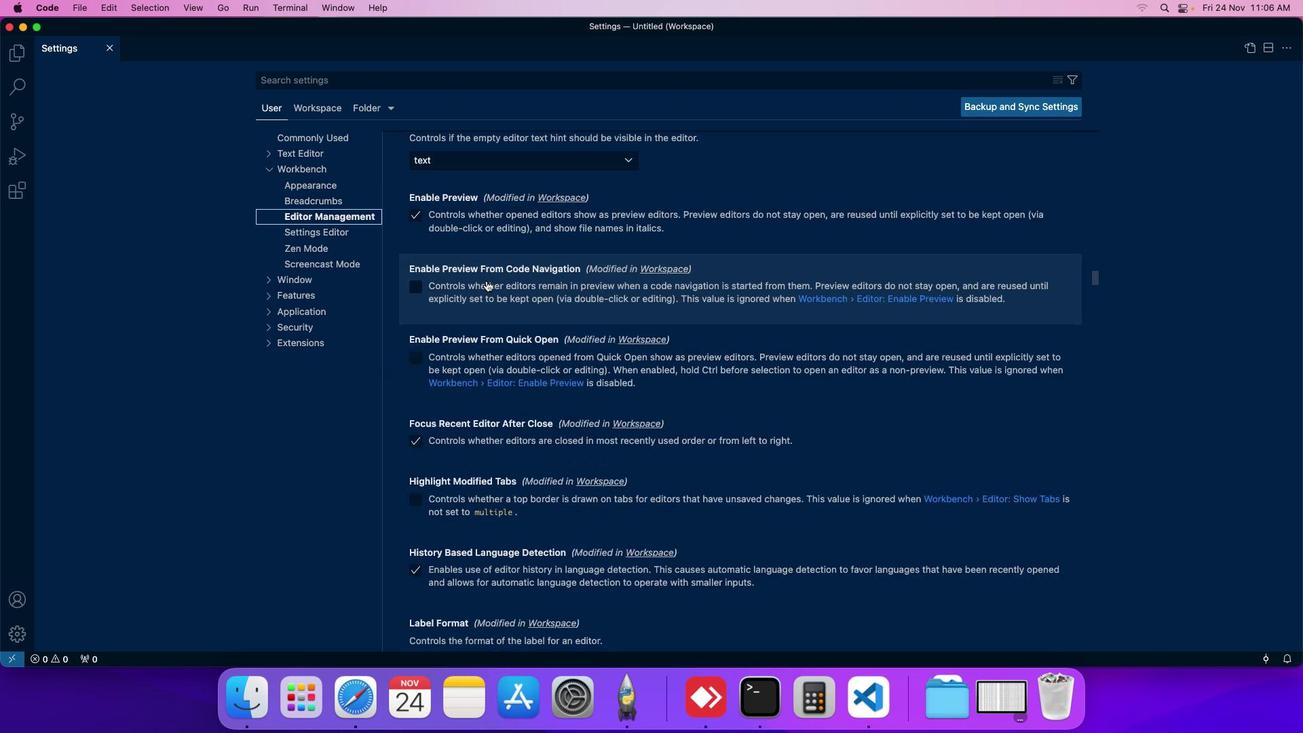 
Action: Mouse scrolled (462, 304) with delta (32, 42)
Screenshot: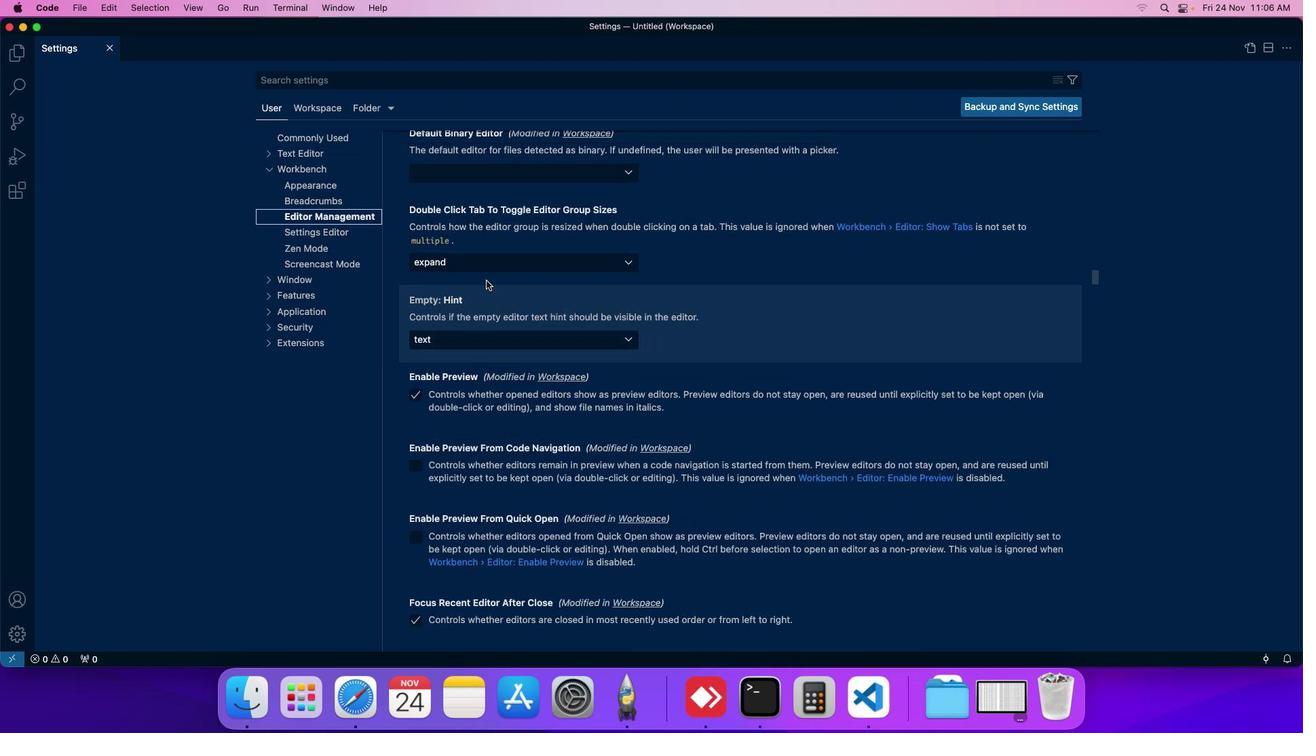 
Action: Mouse scrolled (462, 304) with delta (32, 42)
Screenshot: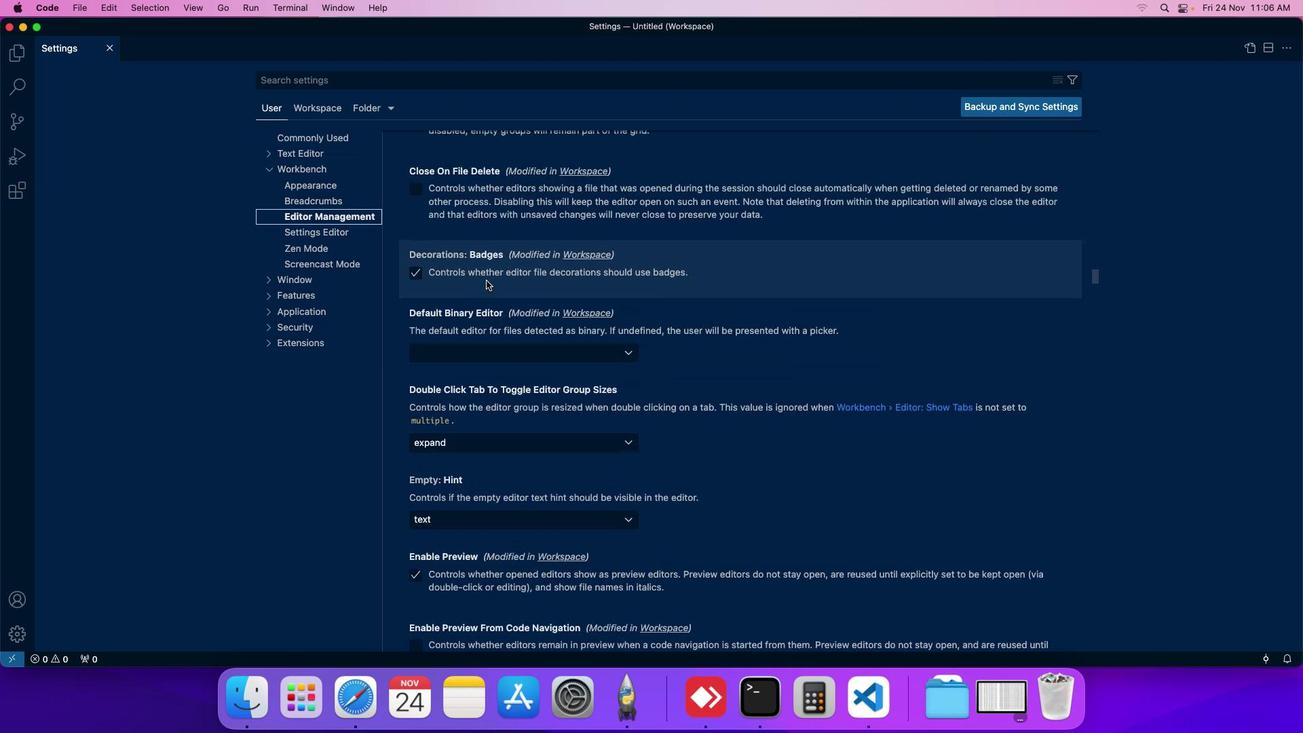 
Action: Mouse moved to (449, 368)
Screenshot: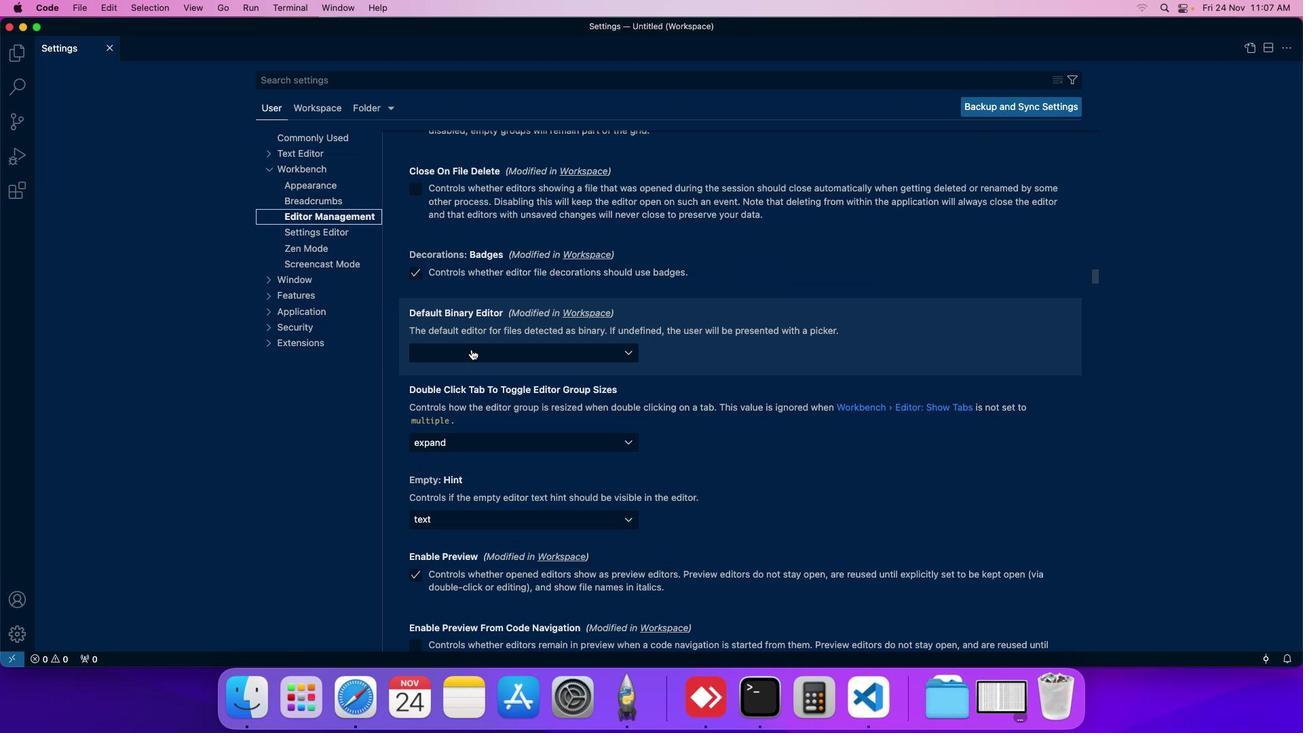 
Action: Mouse pressed left at (449, 368)
Screenshot: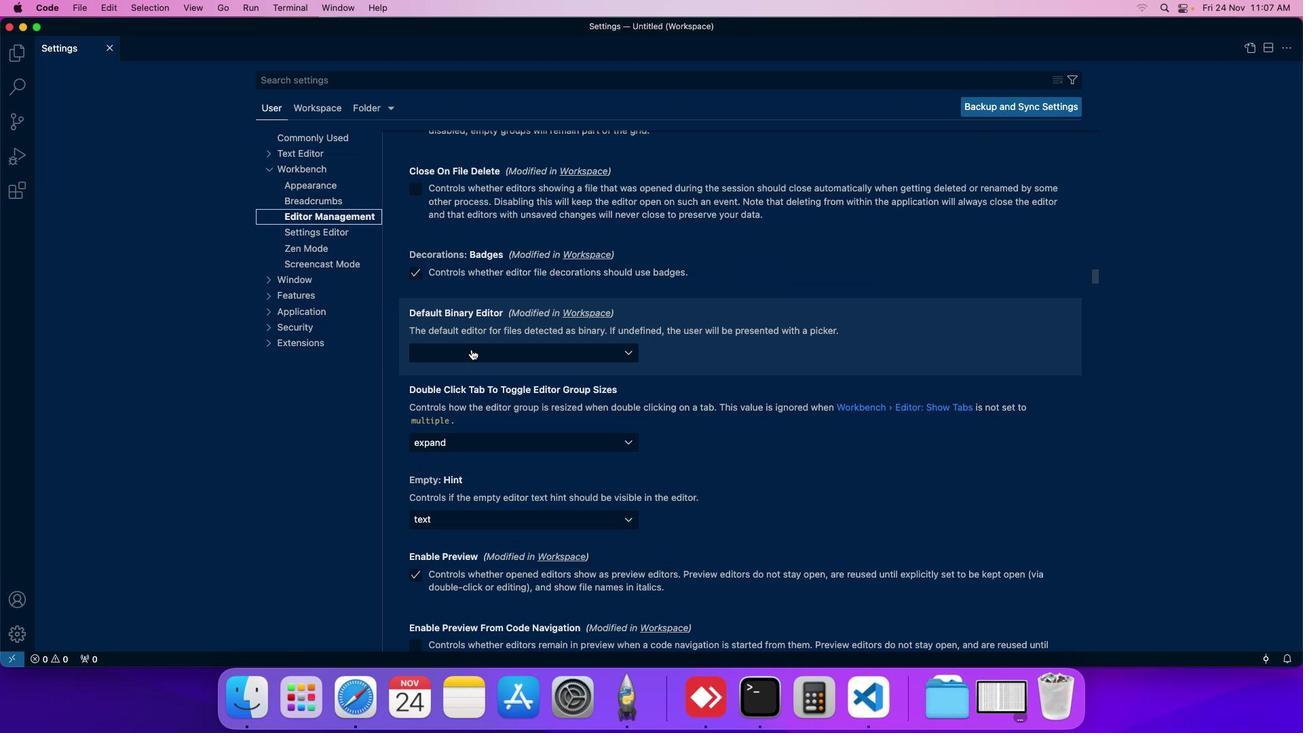 
Action: Mouse moved to (434, 507)
Screenshot: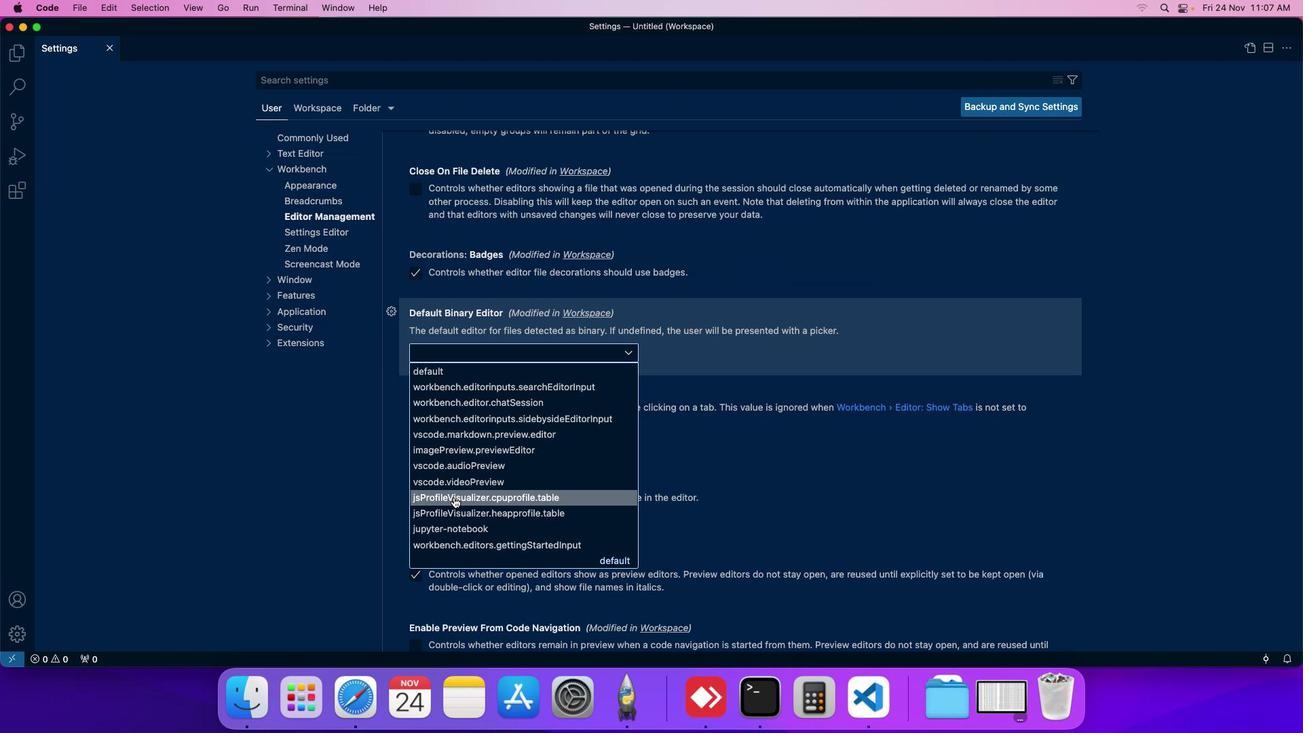 
Action: Mouse pressed left at (434, 507)
Screenshot: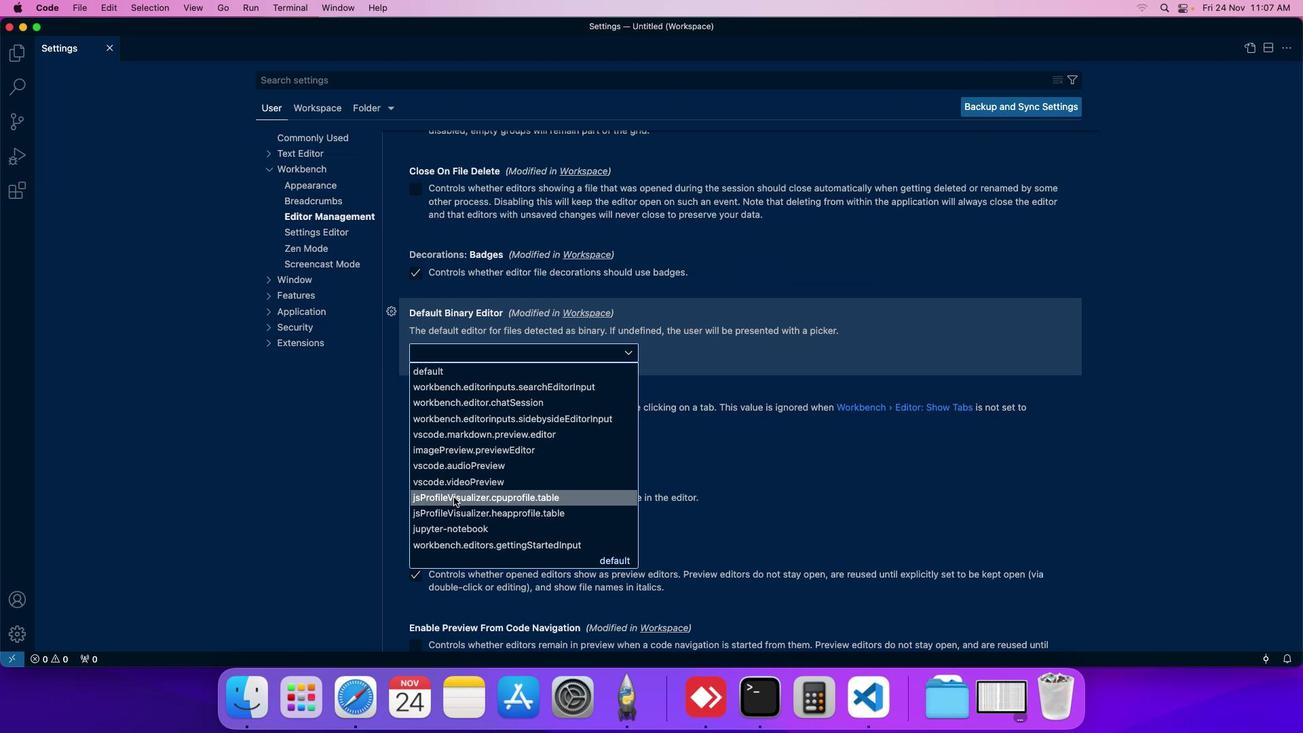 
Action: Mouse moved to (479, 380)
Screenshot: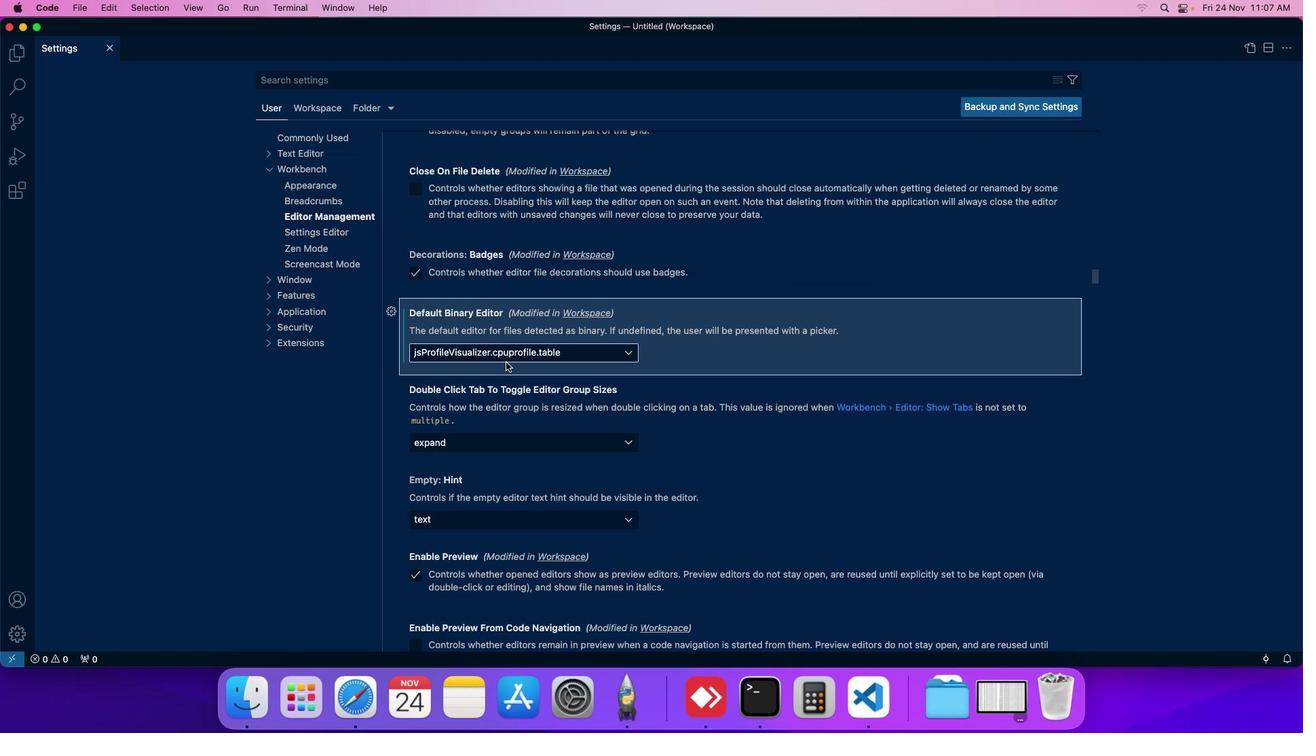 
